 Task: Create in the project BuildPro in Backlog an issue 'Develop a new feature to allow for dynamic pricing and discounts', assign it to team member softage.3@softage.net and change the status to IN PROGRESS. Create in the project BuildPro in Backlog an issue 'Implement a new feature to allow for product recommendations based on user behavior', assign it to team member softage.4@softage.net and change the status to IN PROGRESS
Action: Mouse moved to (244, 70)
Screenshot: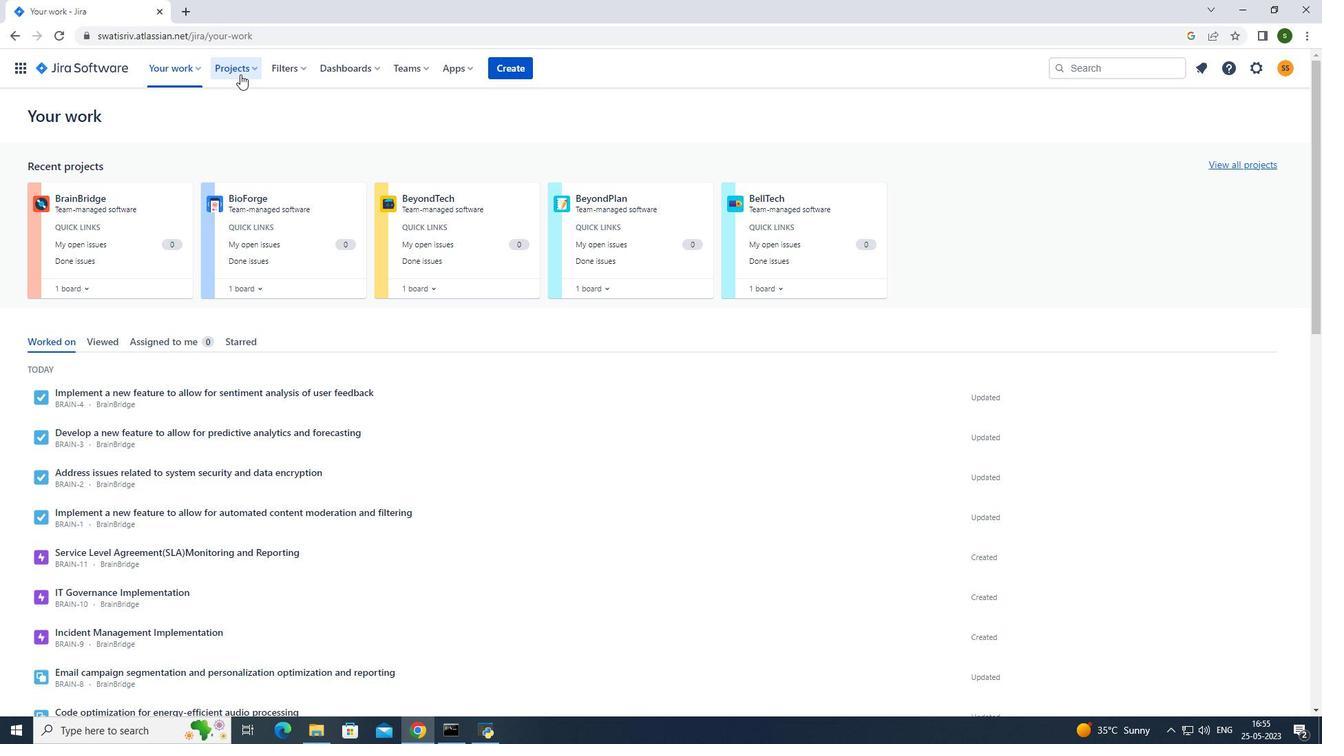 
Action: Mouse pressed left at (244, 70)
Screenshot: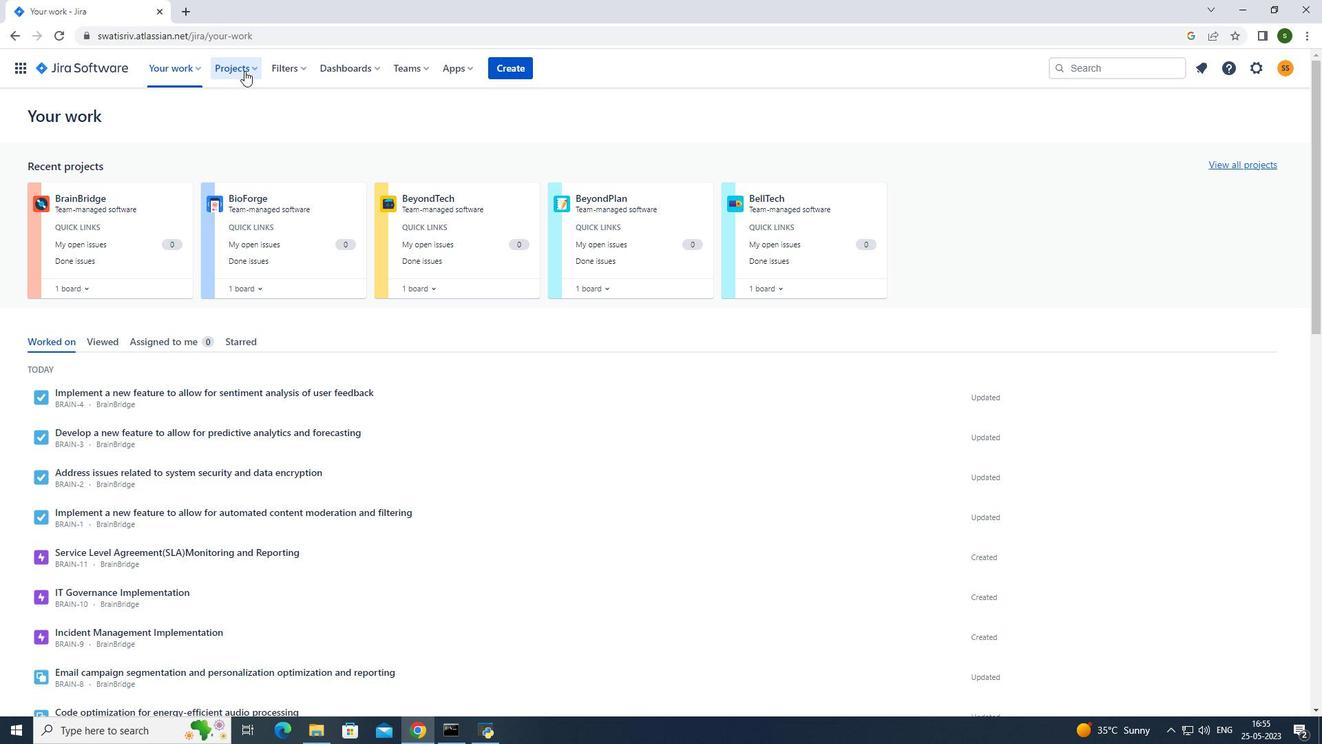 
Action: Mouse moved to (269, 121)
Screenshot: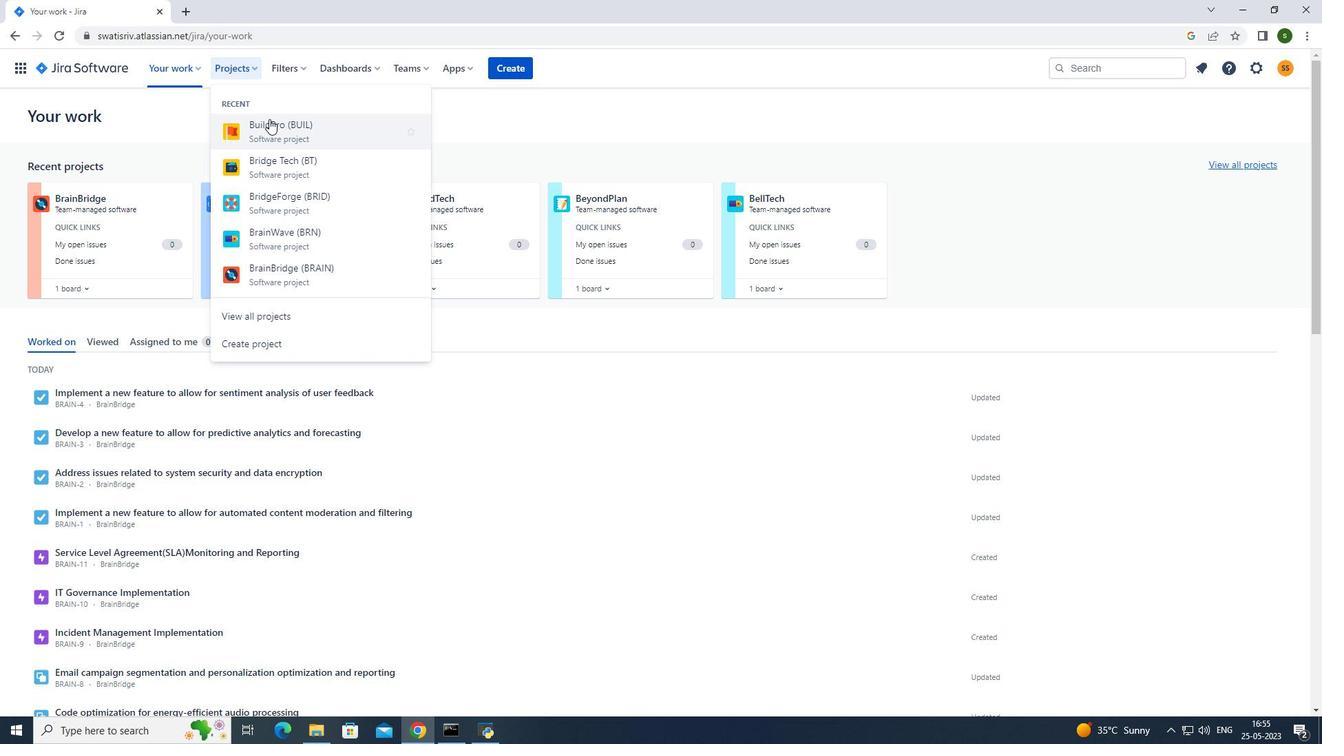 
Action: Mouse pressed left at (269, 121)
Screenshot: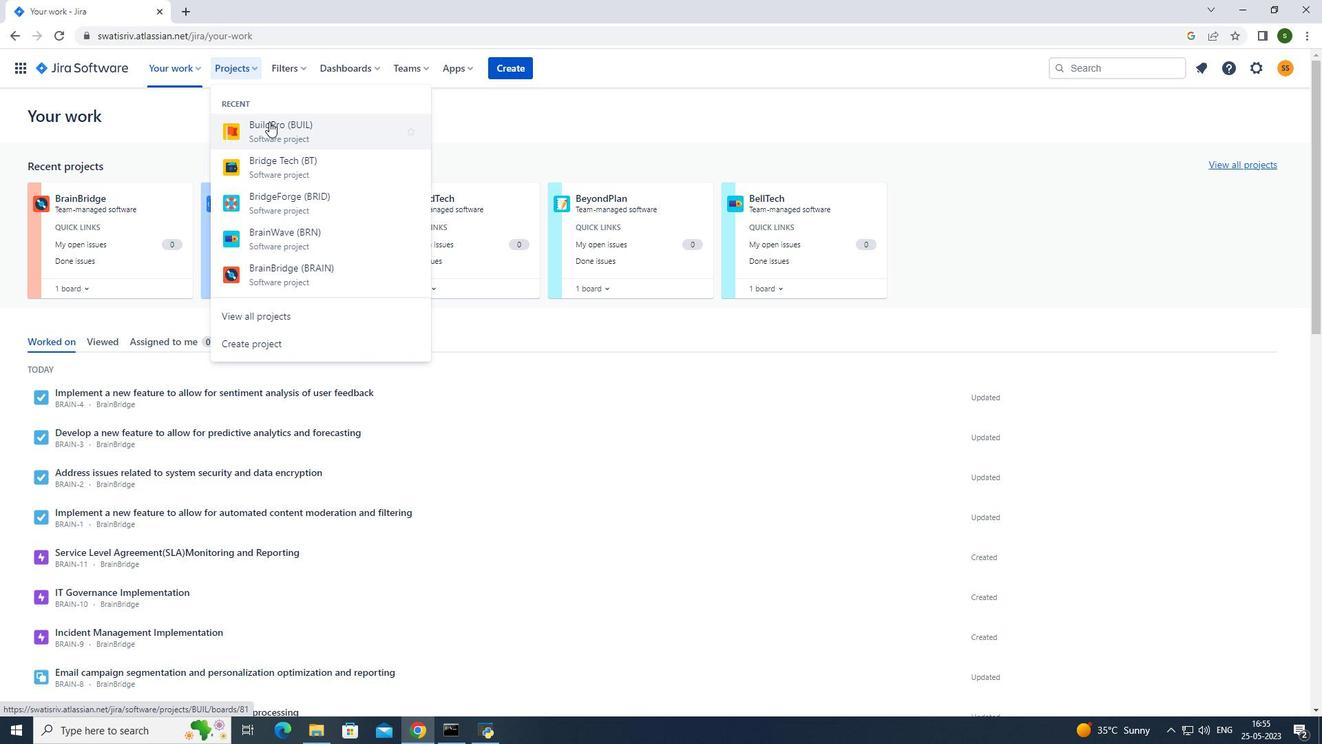 
Action: Mouse moved to (121, 212)
Screenshot: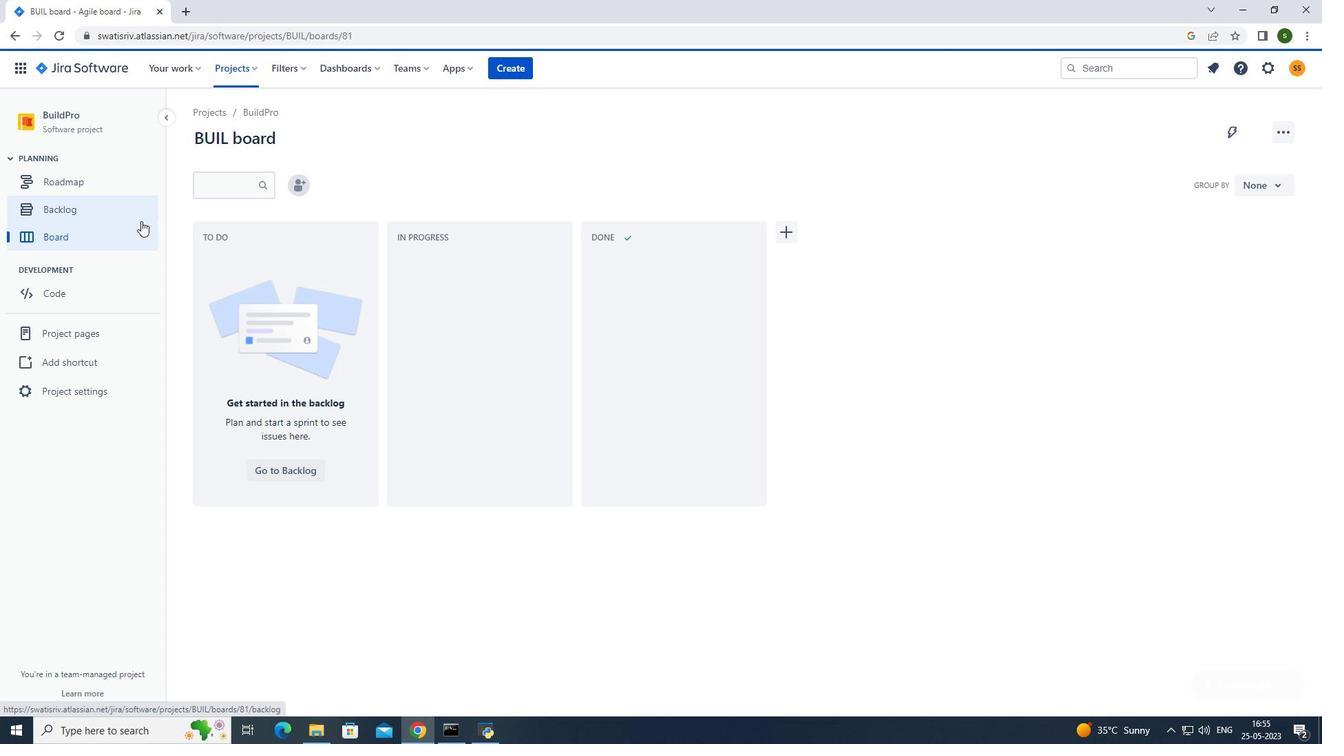 
Action: Mouse pressed left at (121, 212)
Screenshot: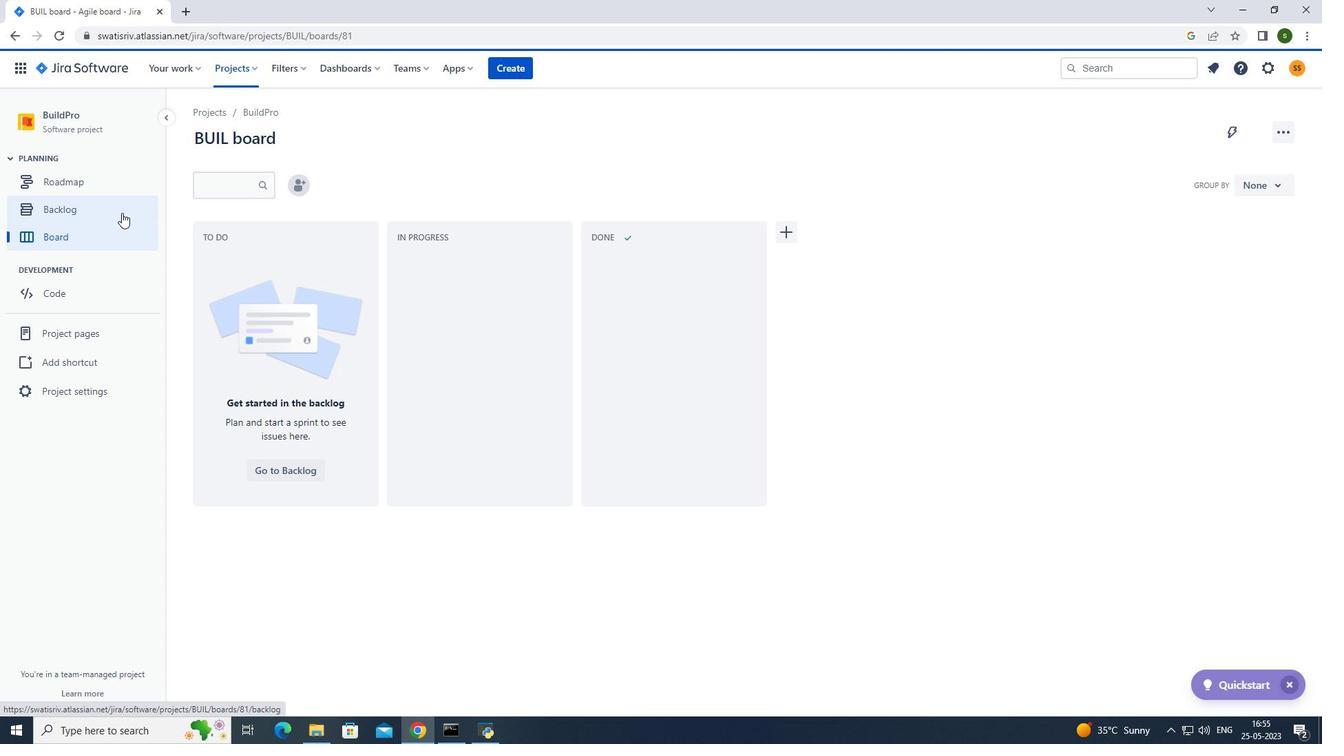 
Action: Mouse moved to (345, 270)
Screenshot: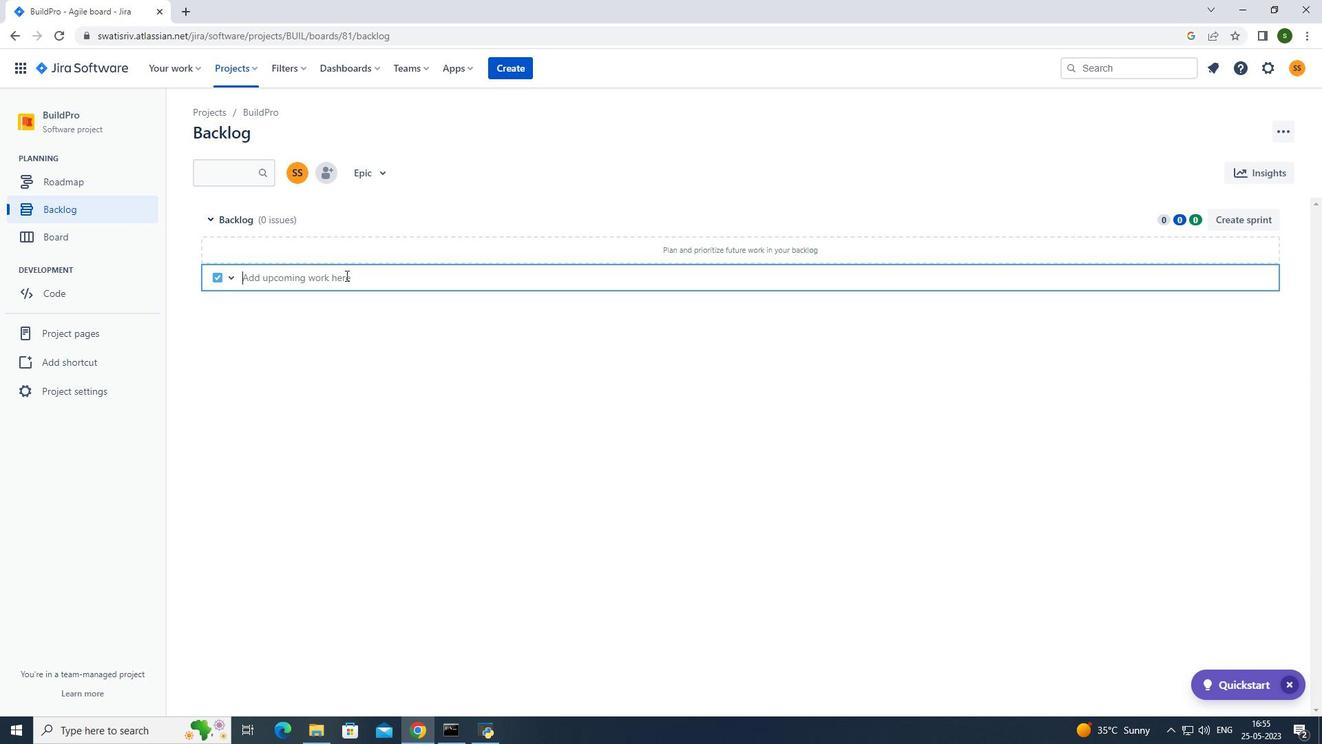 
Action: Mouse pressed left at (345, 270)
Screenshot: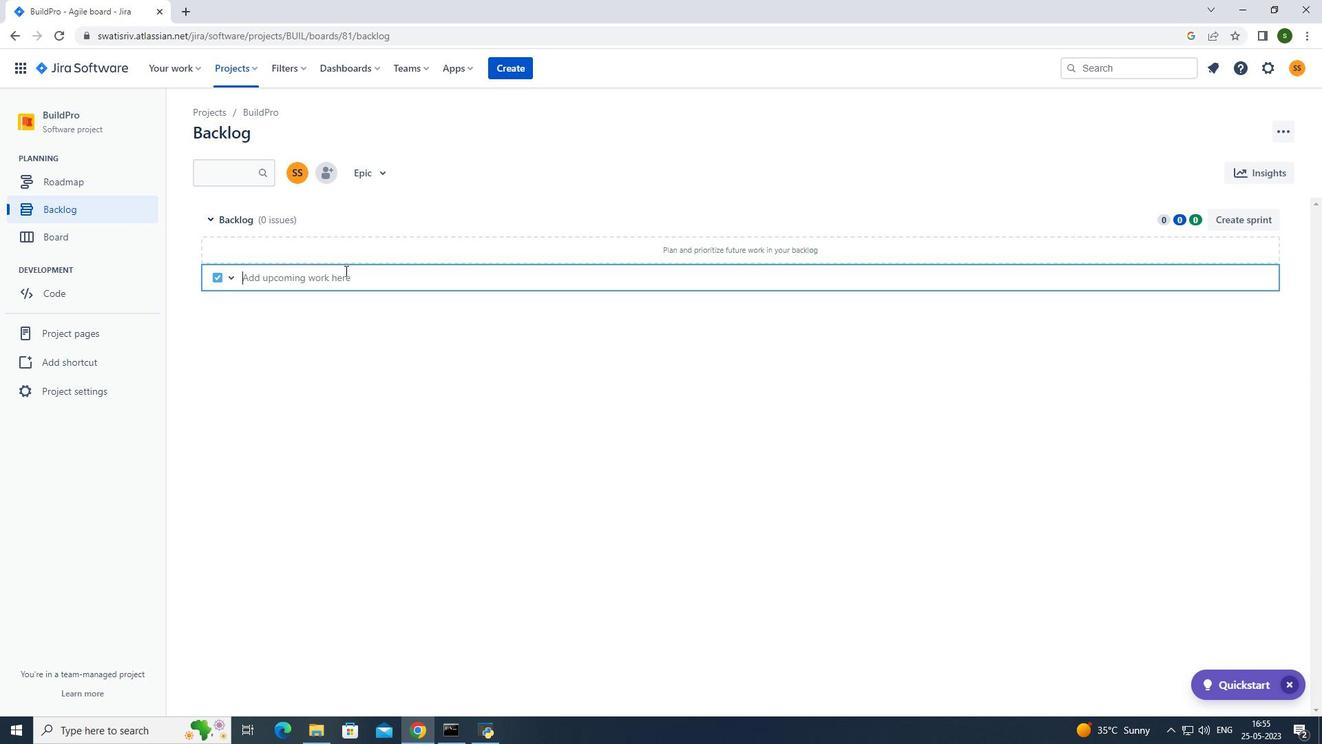 
Action: Mouse moved to (398, 253)
Screenshot: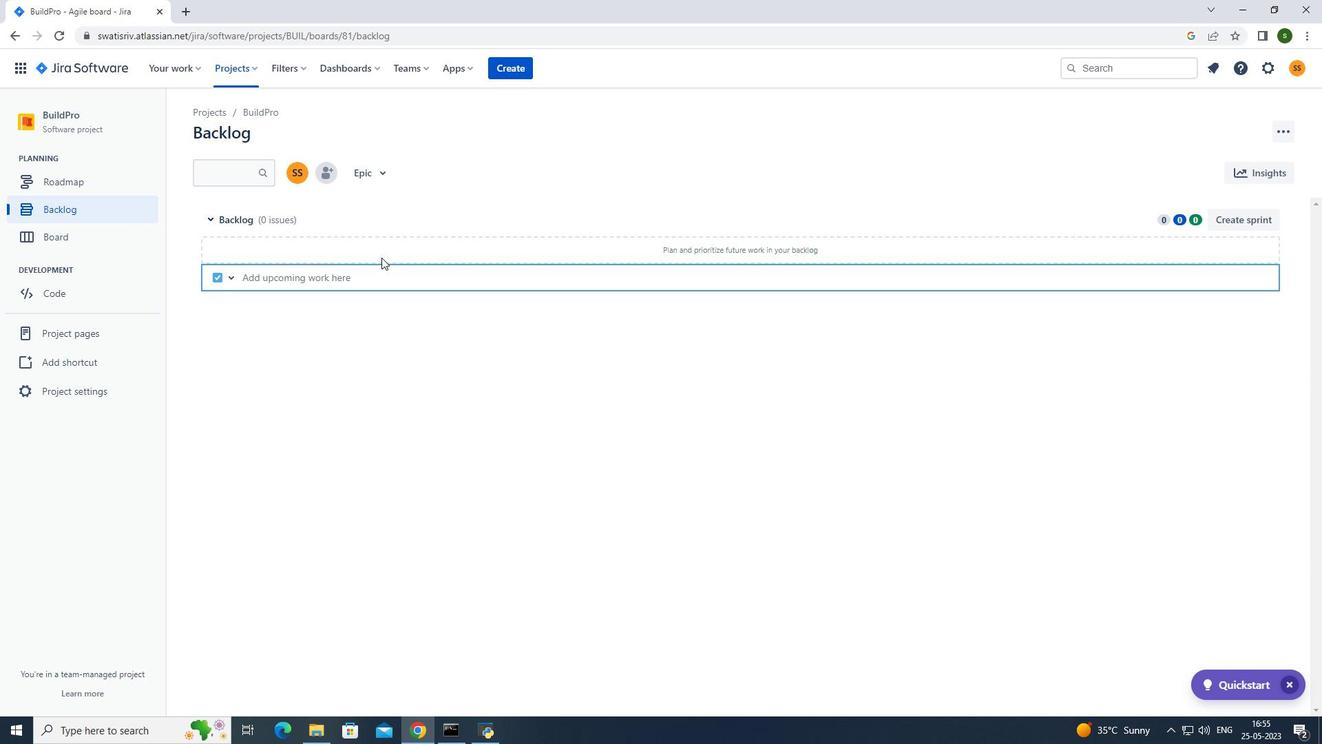 
Action: Key pressed <Key.caps_lock>D<Key.caps_lock>evelop<Key.space>a<Key.space>new<Key.space>feature<Key.space>to<Key.space>allow<Key.space>for<Key.space>dynamic<Key.space>pricing<Key.space>and<Key.space>discounts<Key.enter>
Screenshot: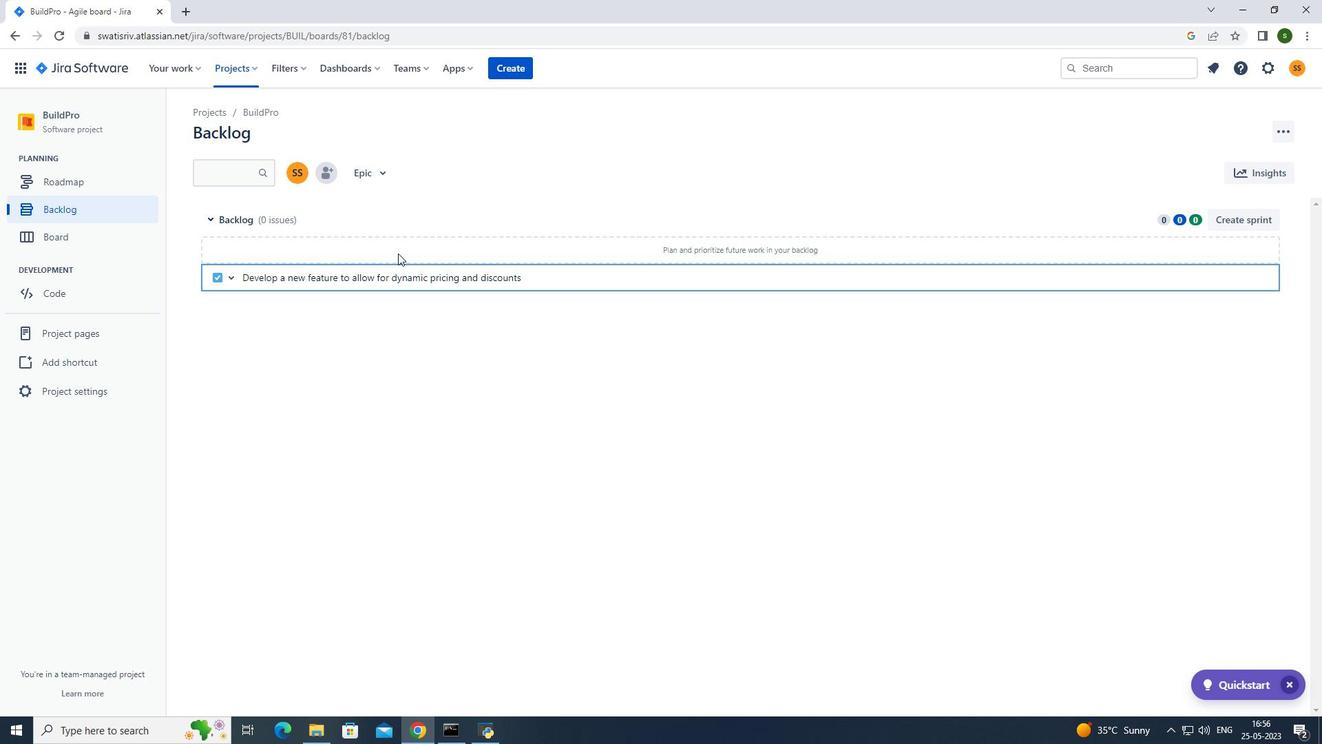 
Action: Mouse moved to (1237, 246)
Screenshot: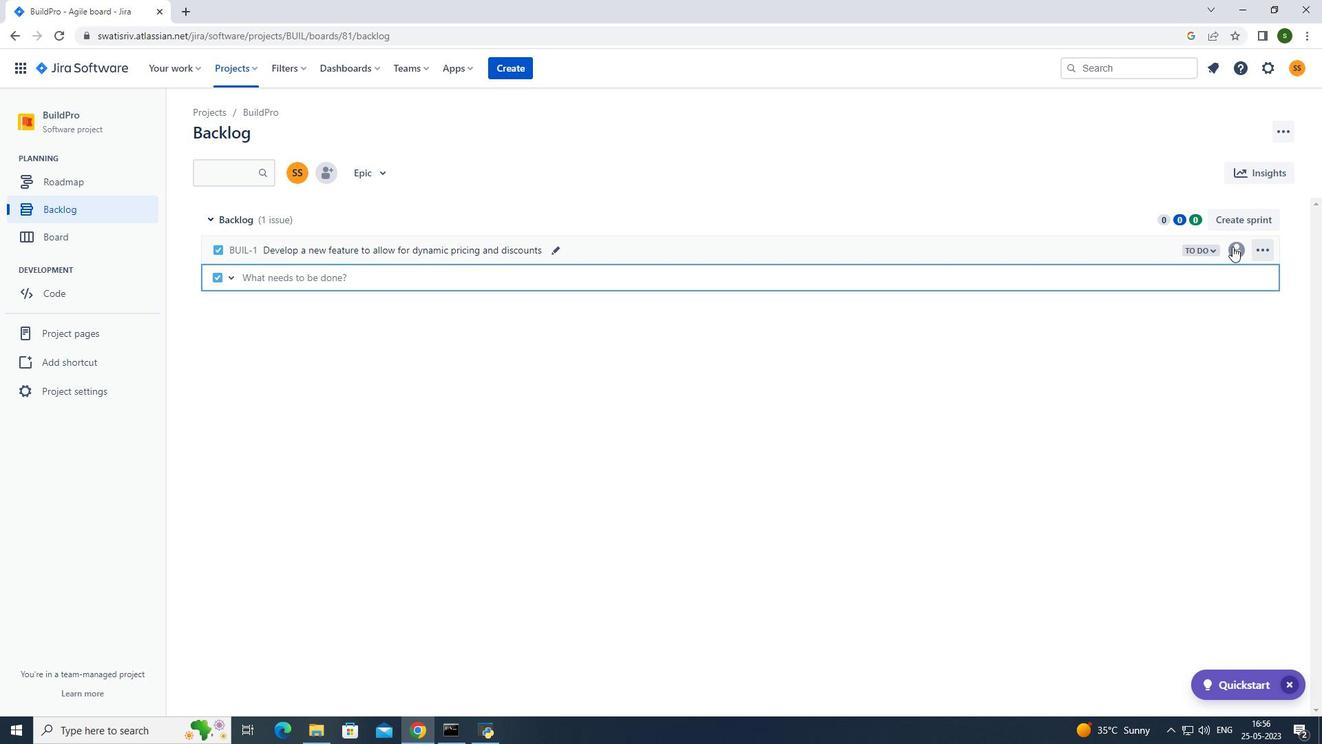 
Action: Mouse pressed left at (1237, 246)
Screenshot: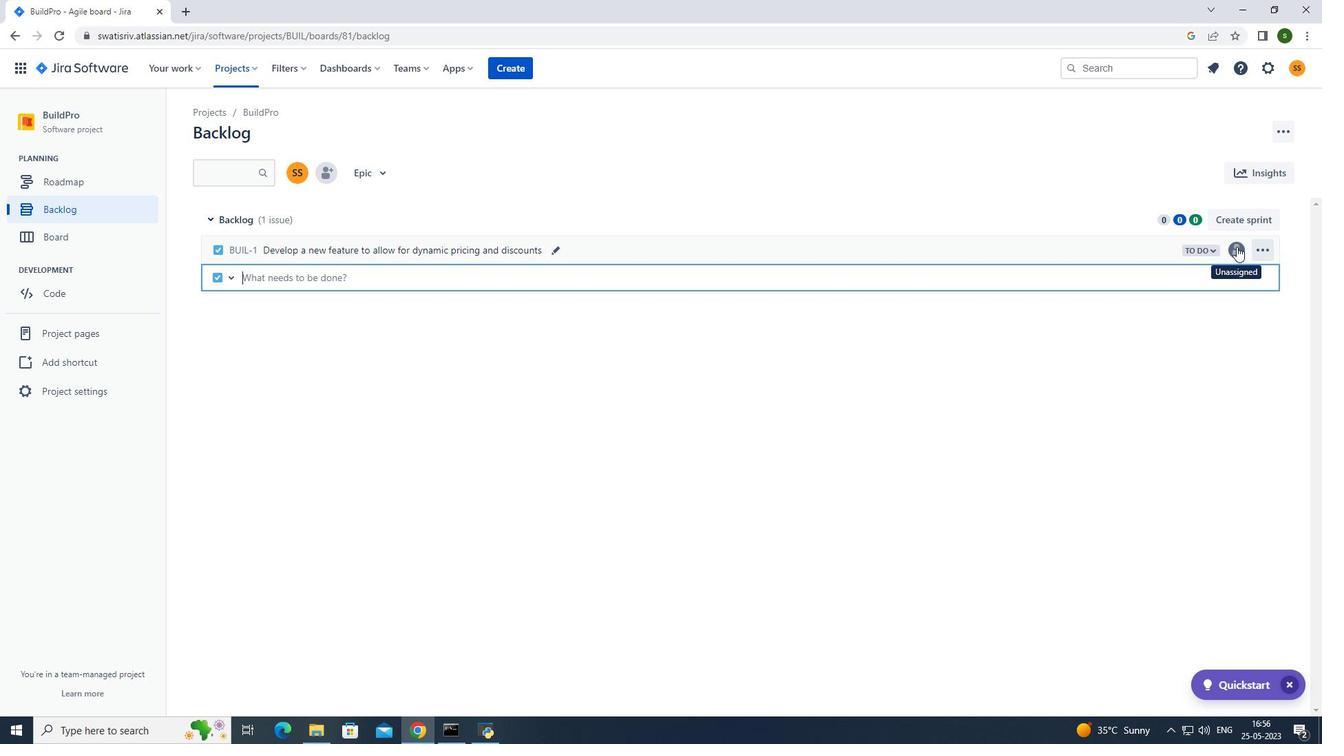 
Action: Mouse moved to (1131, 276)
Screenshot: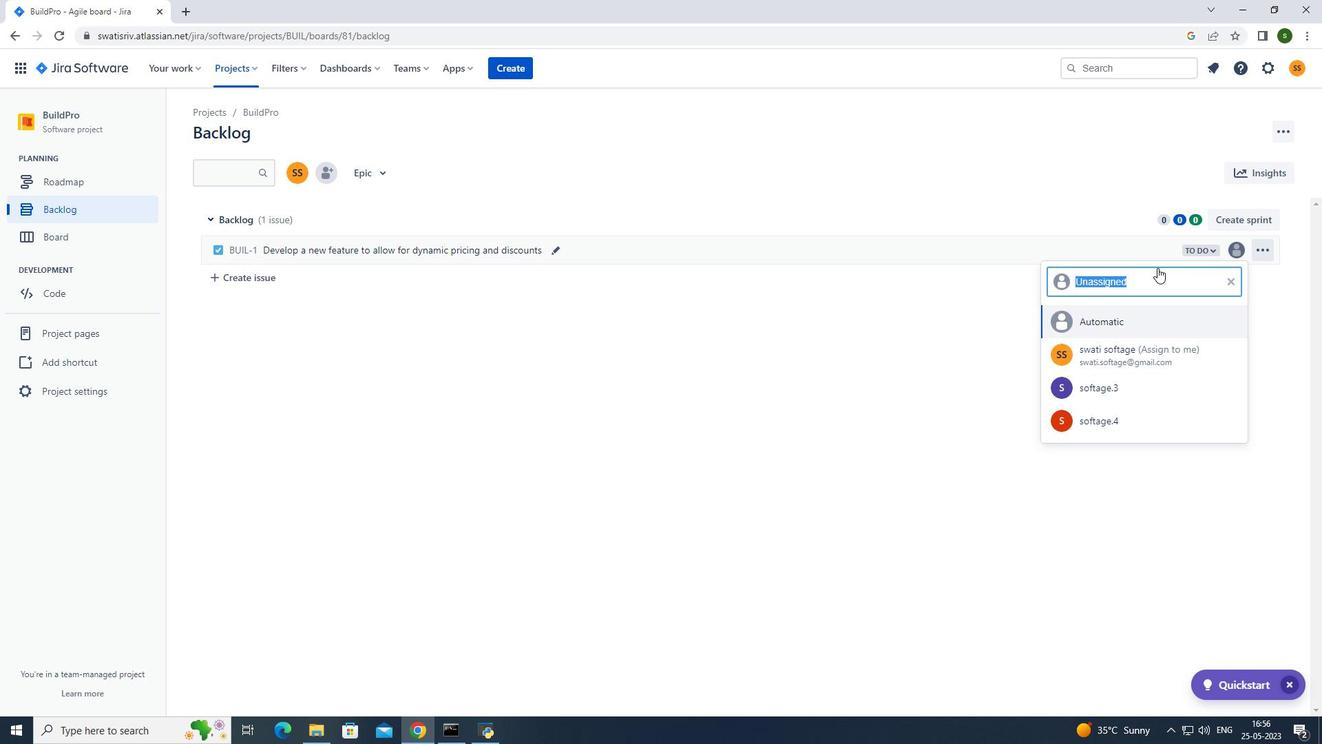 
Action: Key pressed softage.3<Key.shift>@softage.net
Screenshot: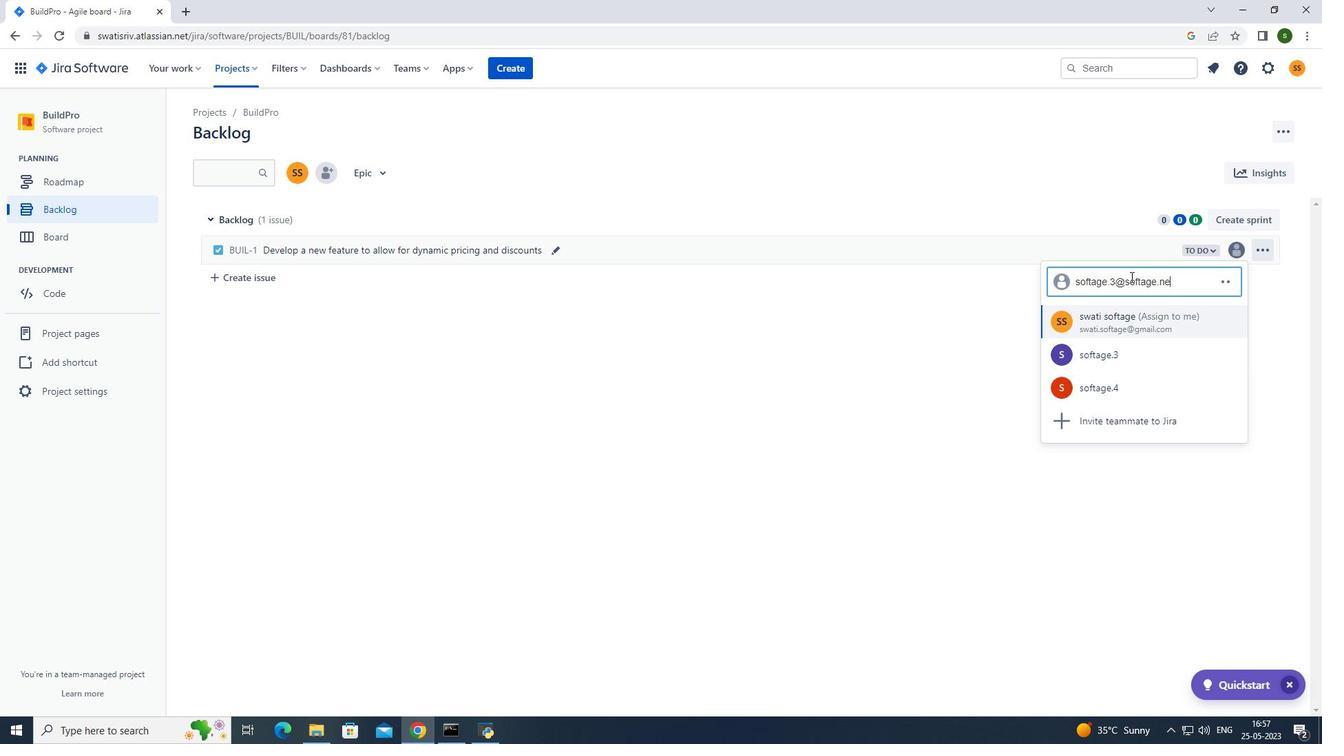 
Action: Mouse moved to (1129, 315)
Screenshot: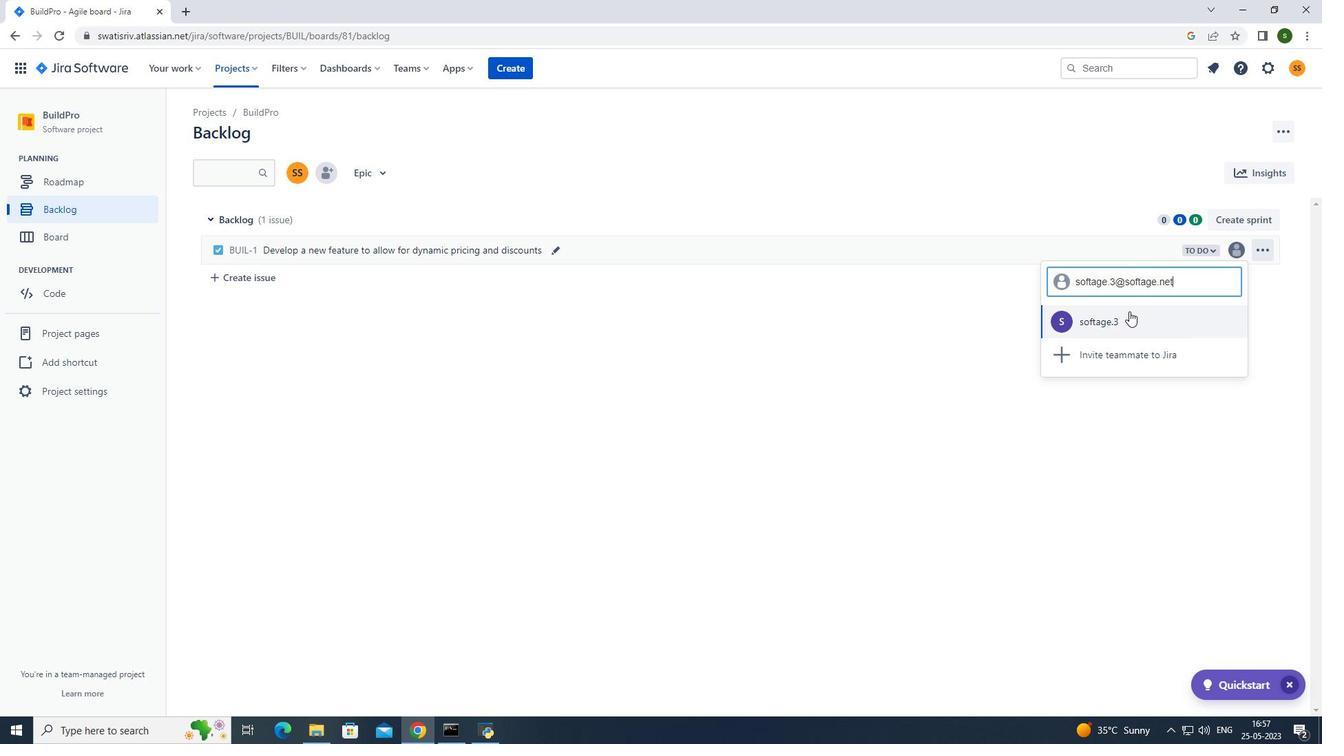 
Action: Mouse pressed left at (1129, 315)
Screenshot: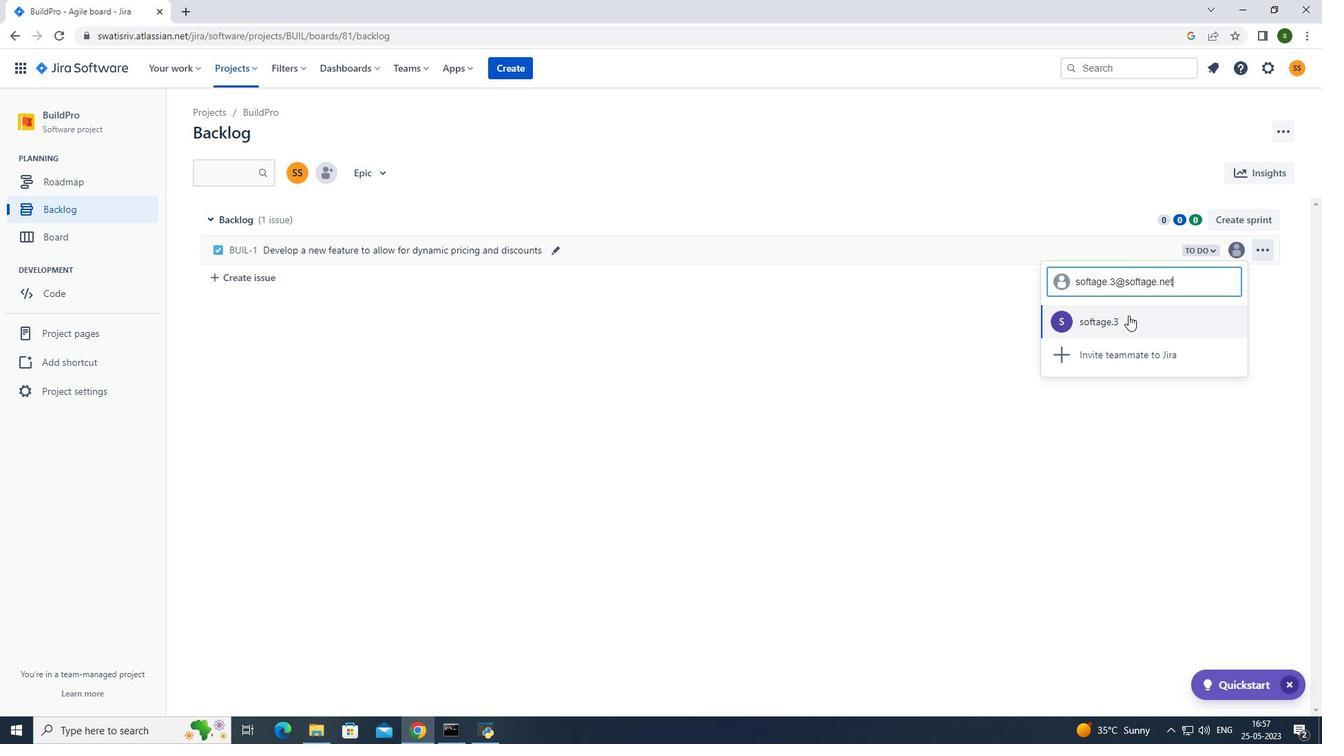 
Action: Mouse moved to (1202, 248)
Screenshot: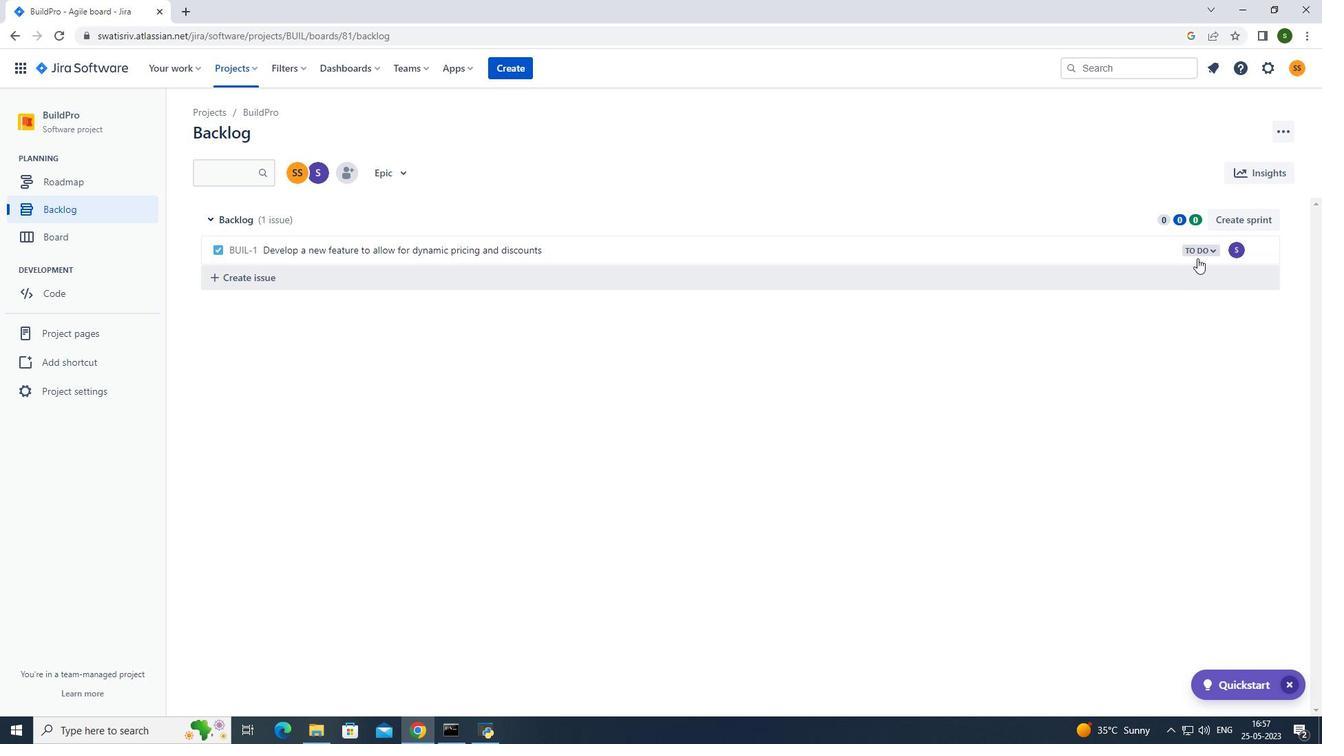 
Action: Mouse pressed left at (1202, 248)
Screenshot: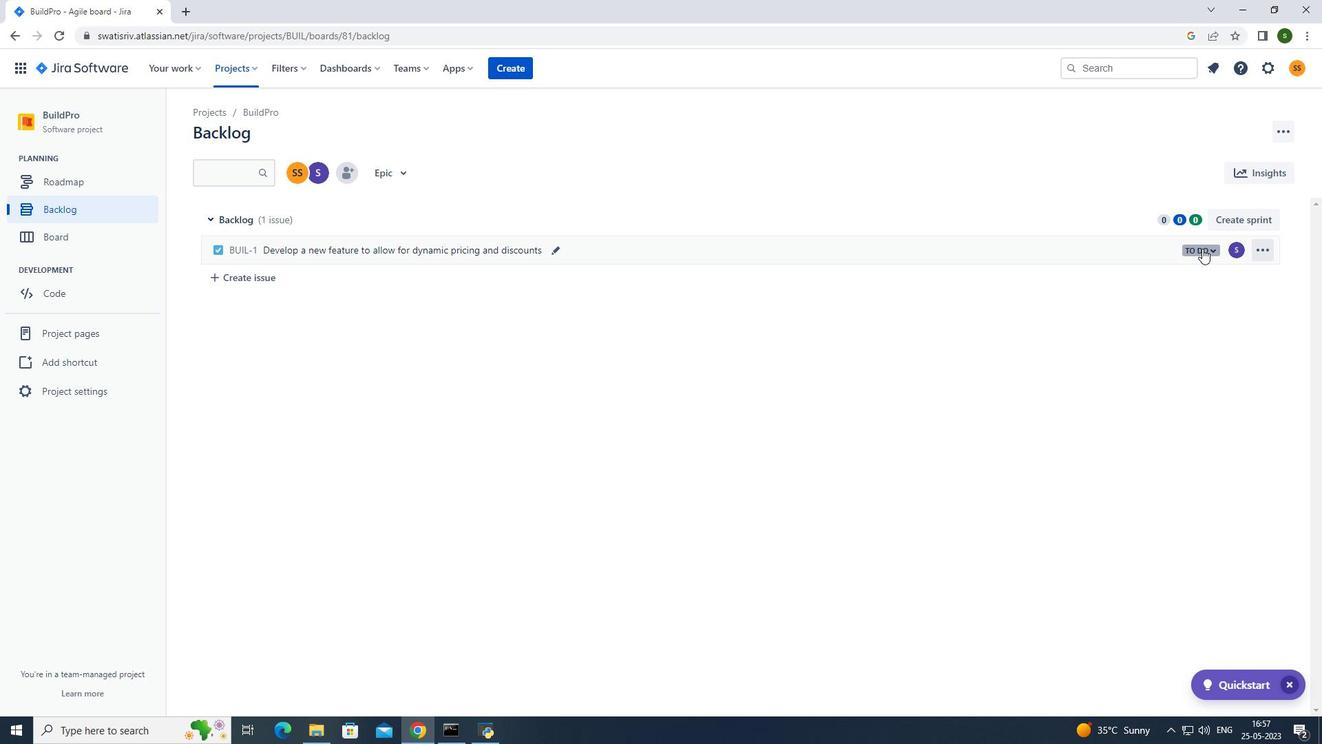 
Action: Mouse moved to (1148, 276)
Screenshot: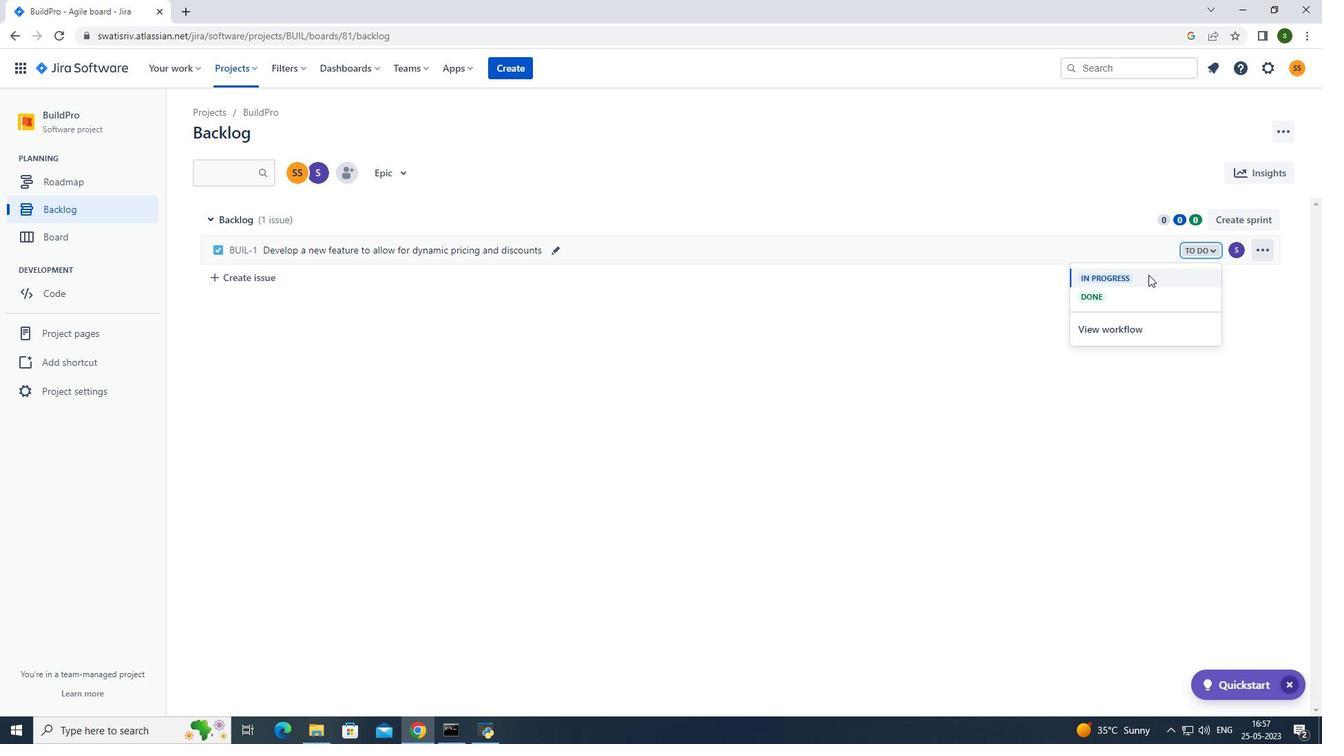 
Action: Mouse pressed left at (1148, 276)
Screenshot: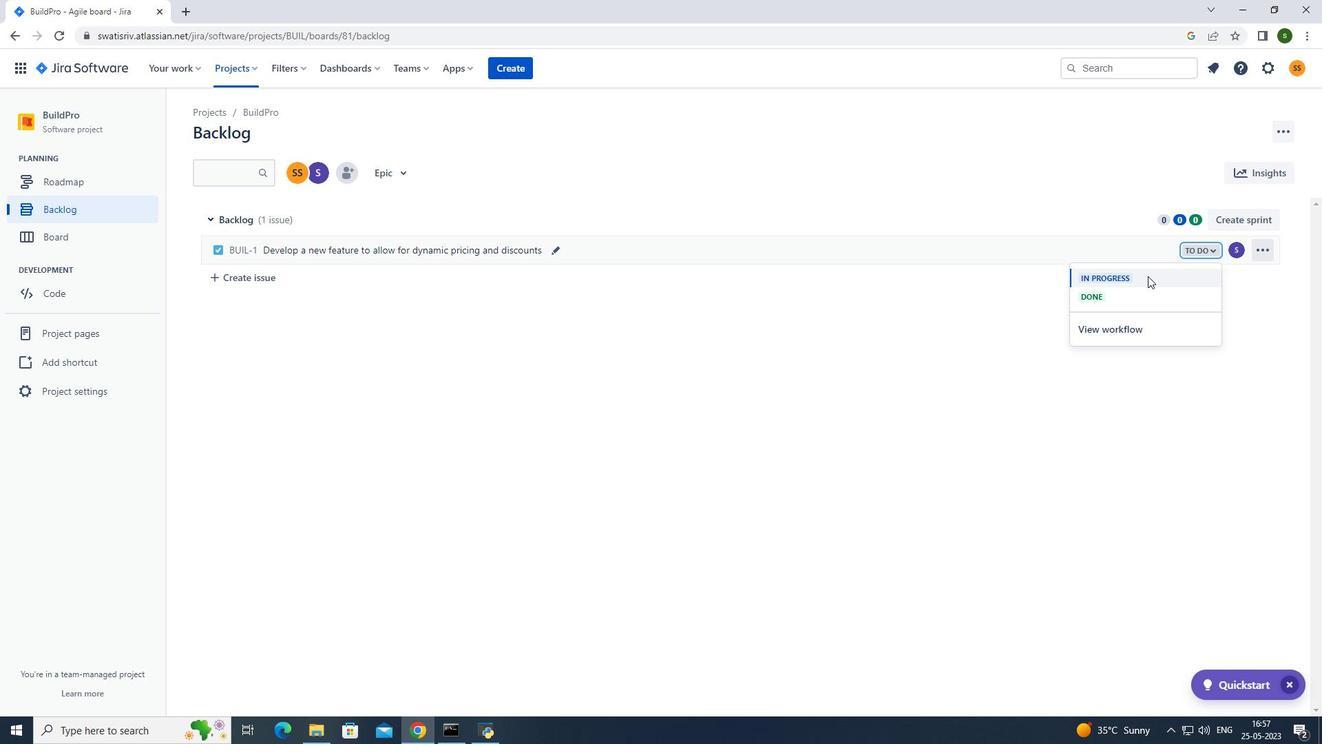 
Action: Mouse moved to (239, 68)
Screenshot: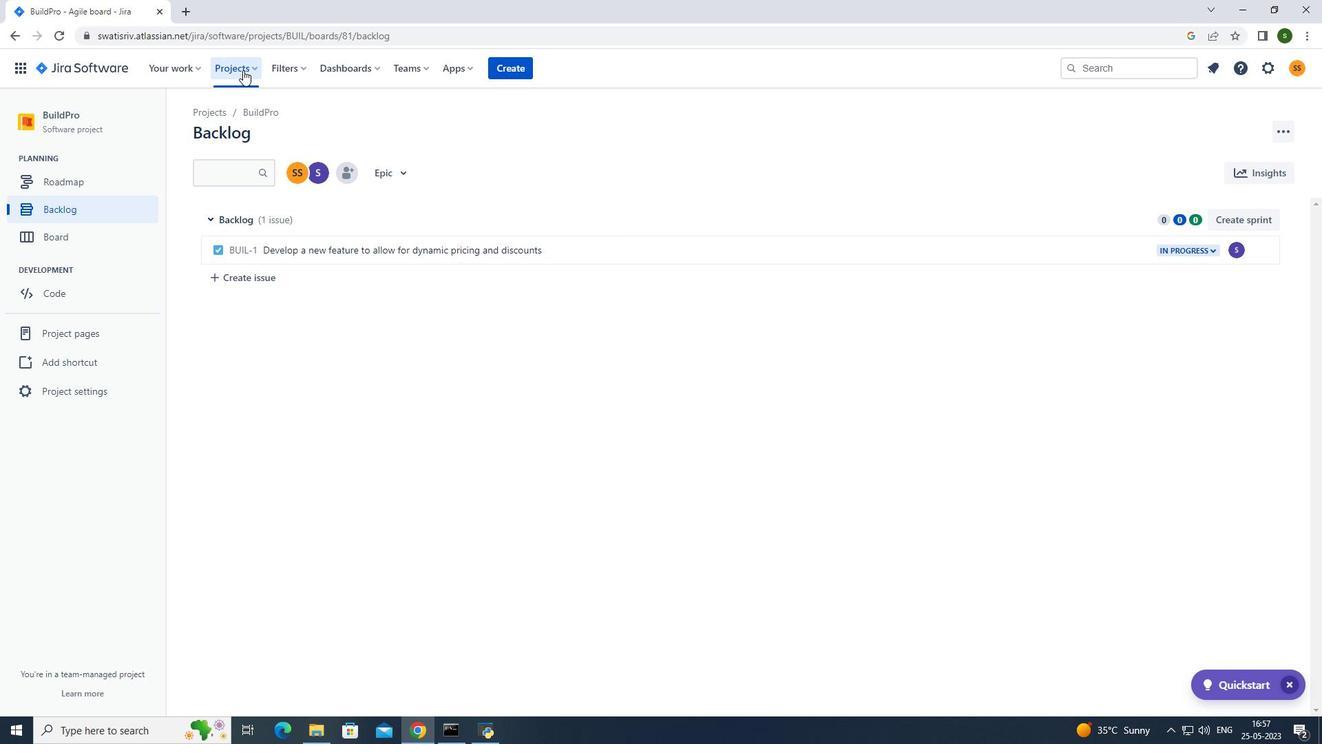 
Action: Mouse pressed left at (239, 68)
Screenshot: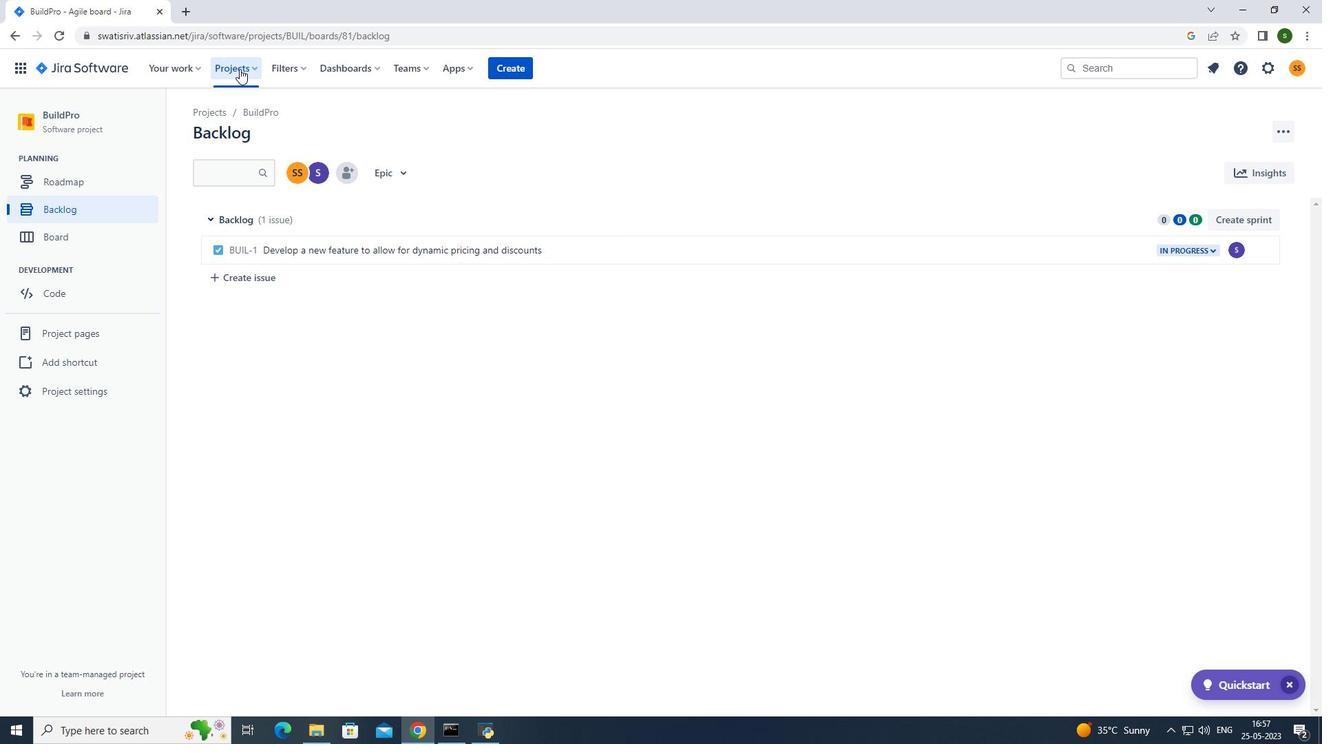 
Action: Mouse moved to (301, 124)
Screenshot: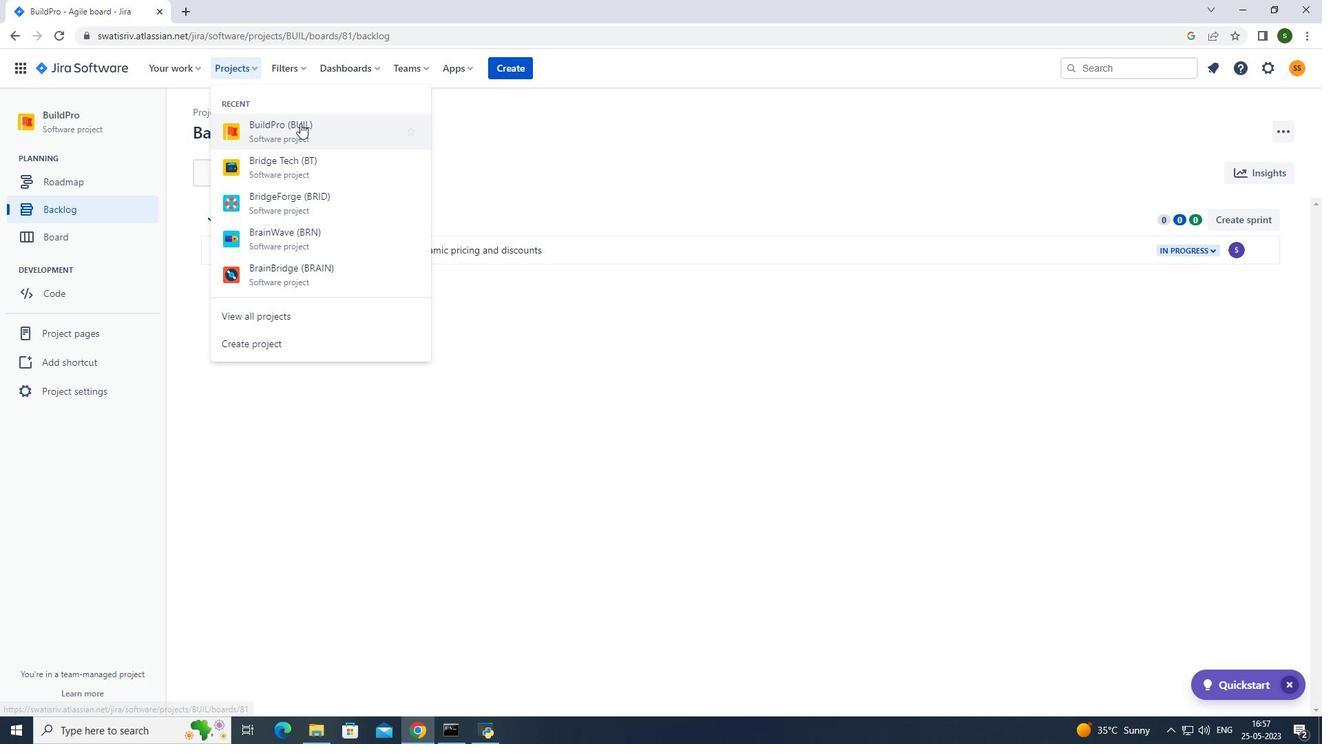 
Action: Mouse pressed left at (301, 124)
Screenshot: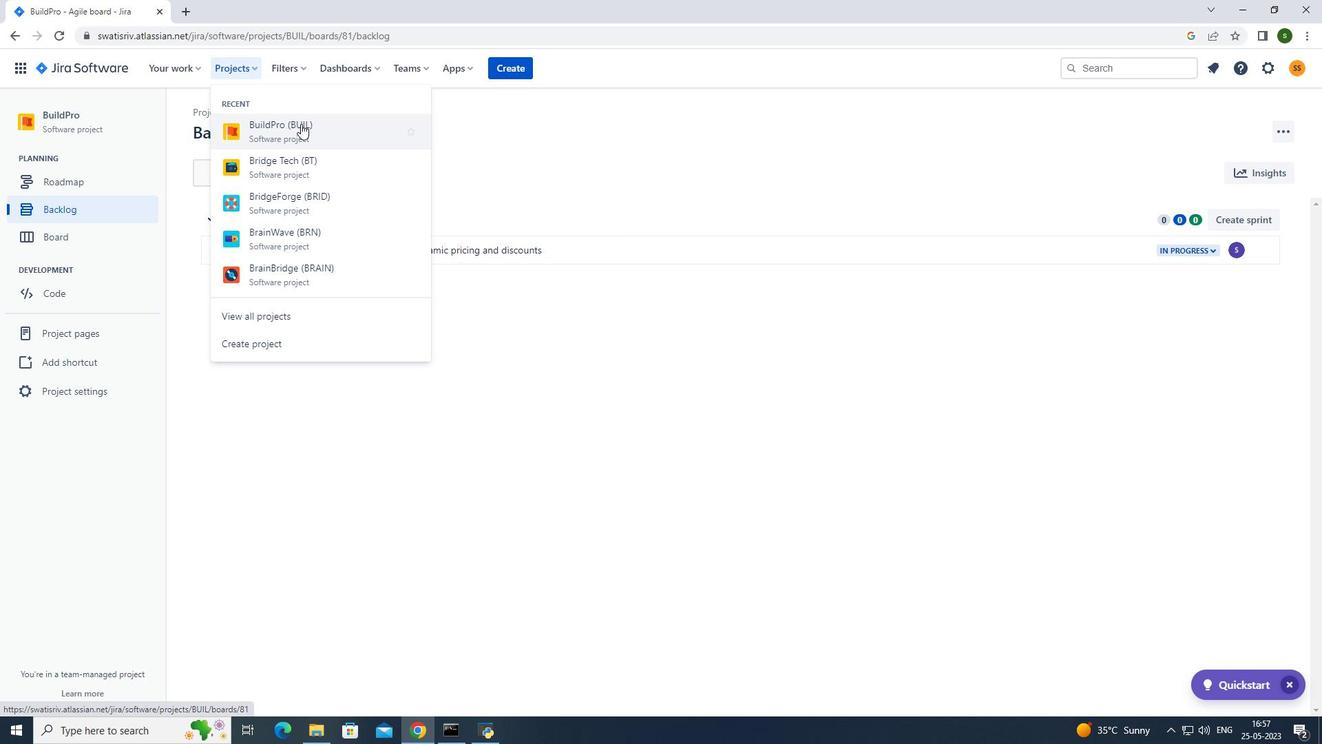 
Action: Mouse moved to (111, 217)
Screenshot: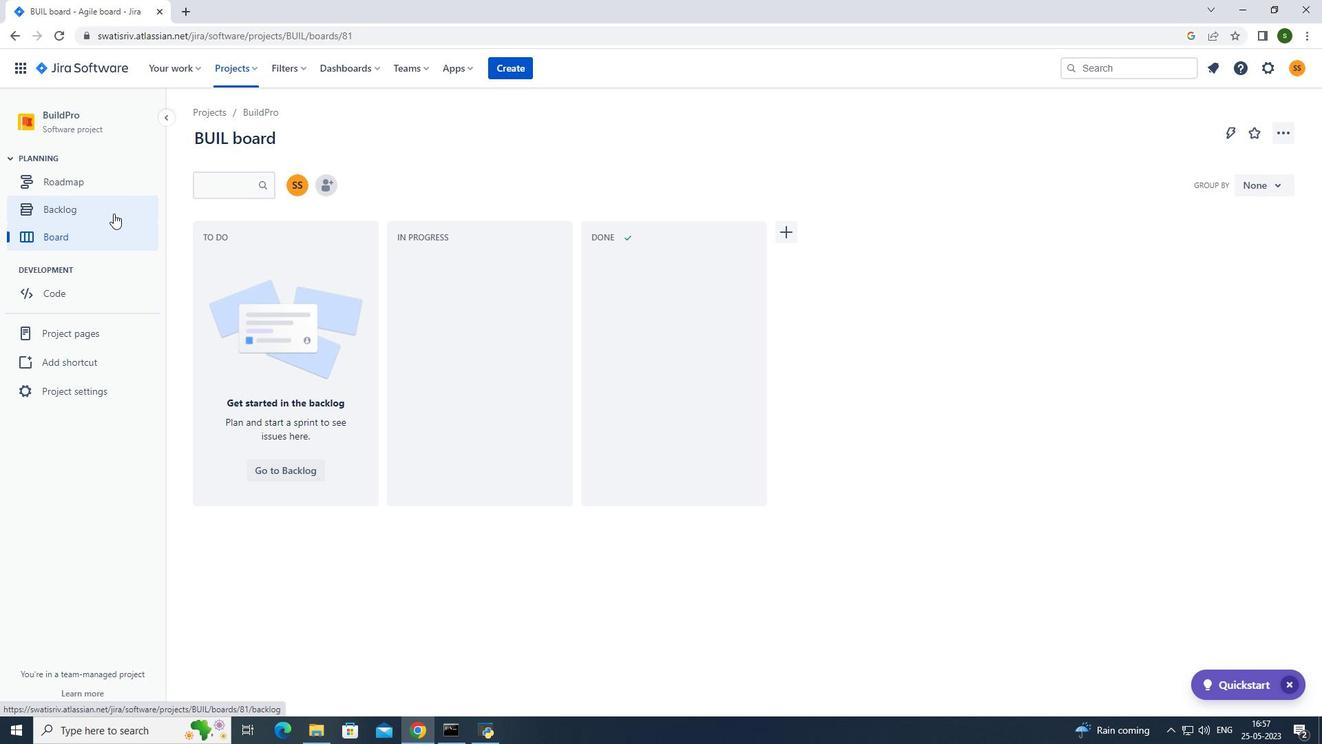 
Action: Mouse pressed left at (111, 217)
Screenshot: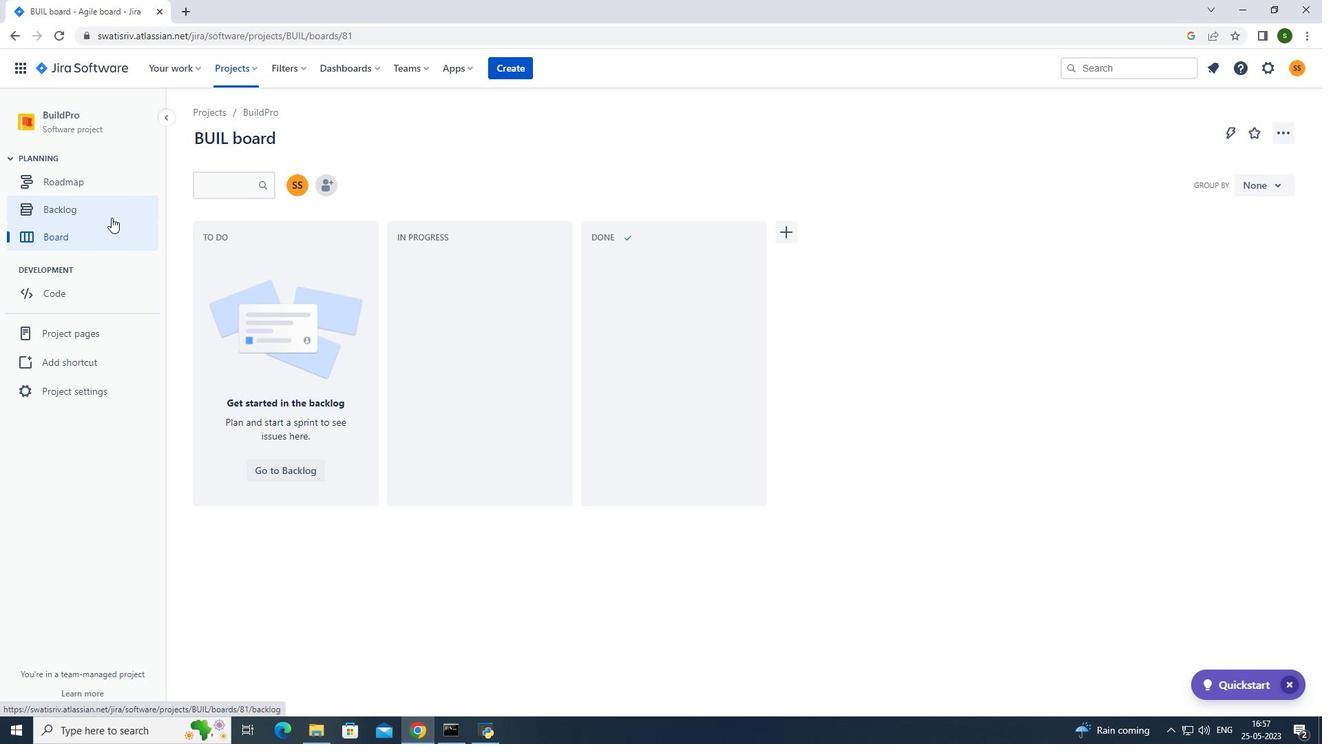 
Action: Mouse moved to (332, 273)
Screenshot: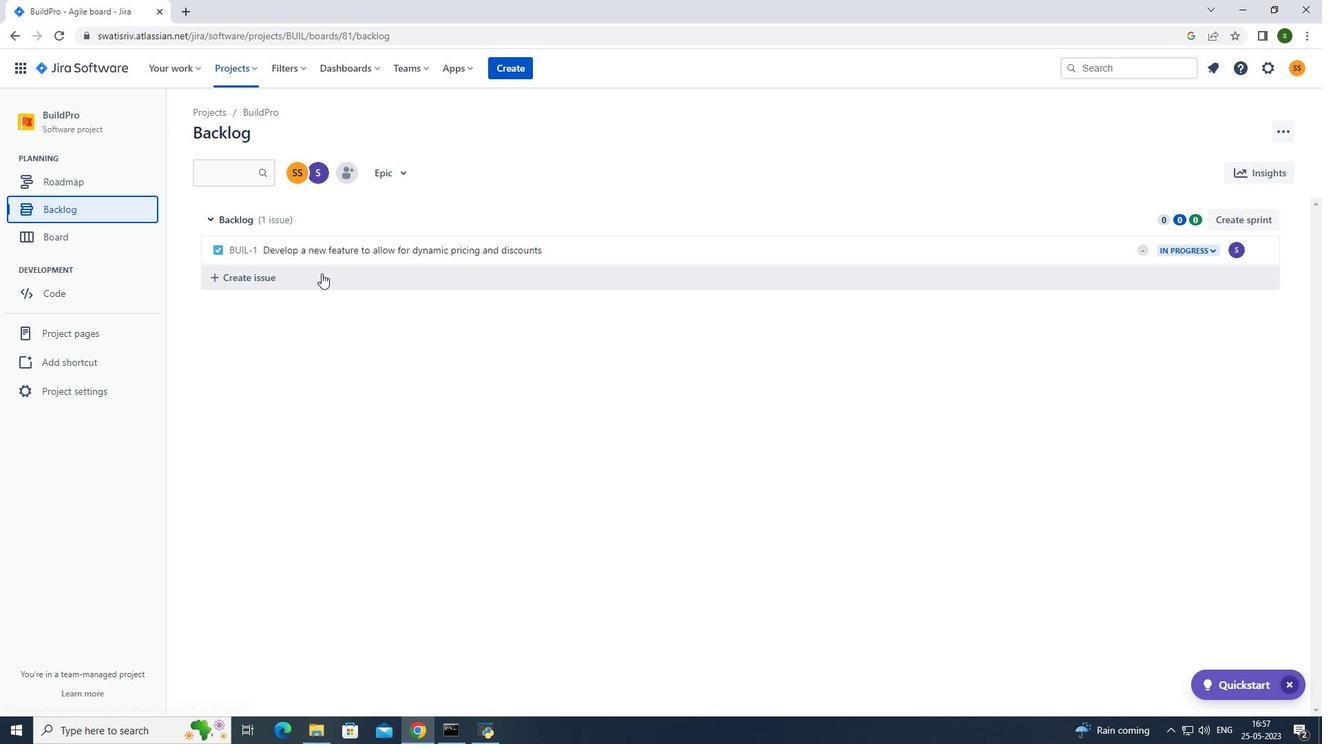 
Action: Mouse pressed left at (332, 273)
Screenshot: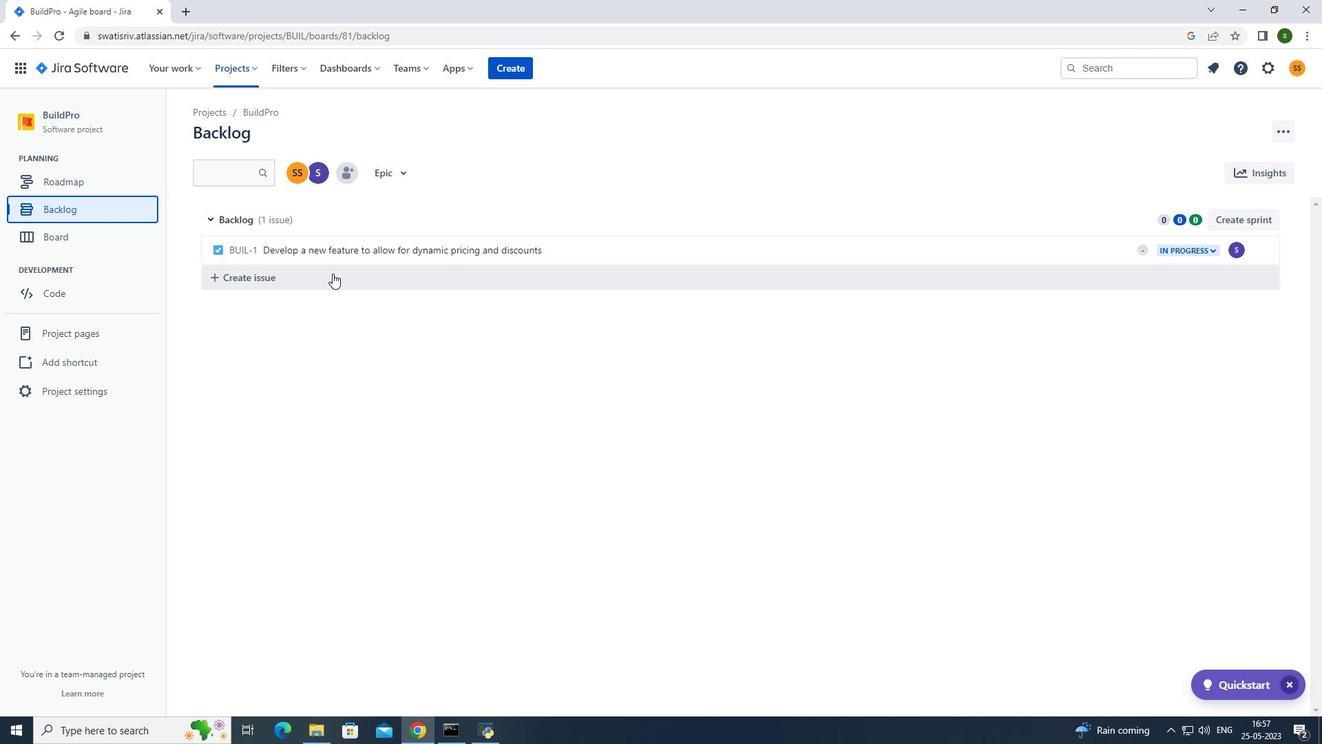 
Action: Mouse moved to (372, 281)
Screenshot: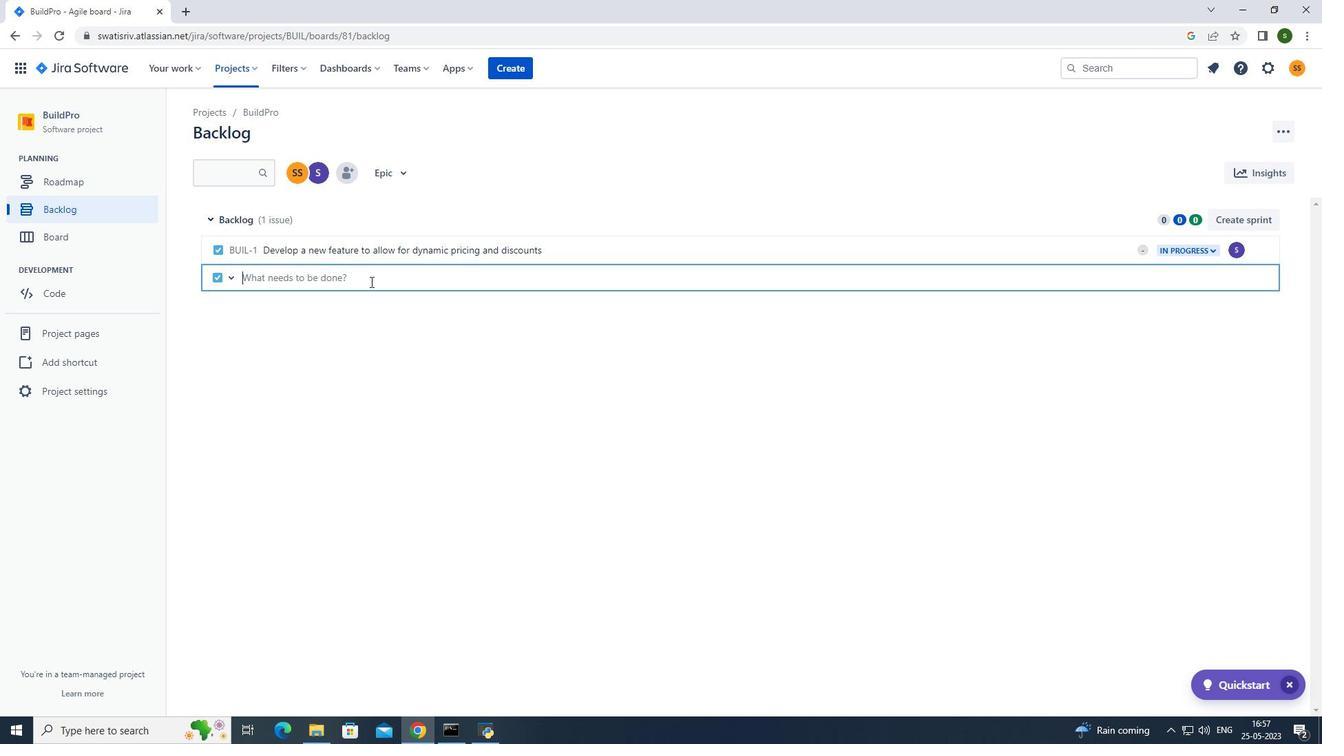 
Action: Key pressed <Key.caps_lock>I<Key.caps_lock>mplement<Key.space>a<Key.space>new<Key.space>feature<Key.space>to<Key.space>allow<Key.space>for<Key.space>product<Key.space>recommendations<Key.space>based<Key.space>on<Key.space>user<Key.space>behavior<Key.enter>
Screenshot: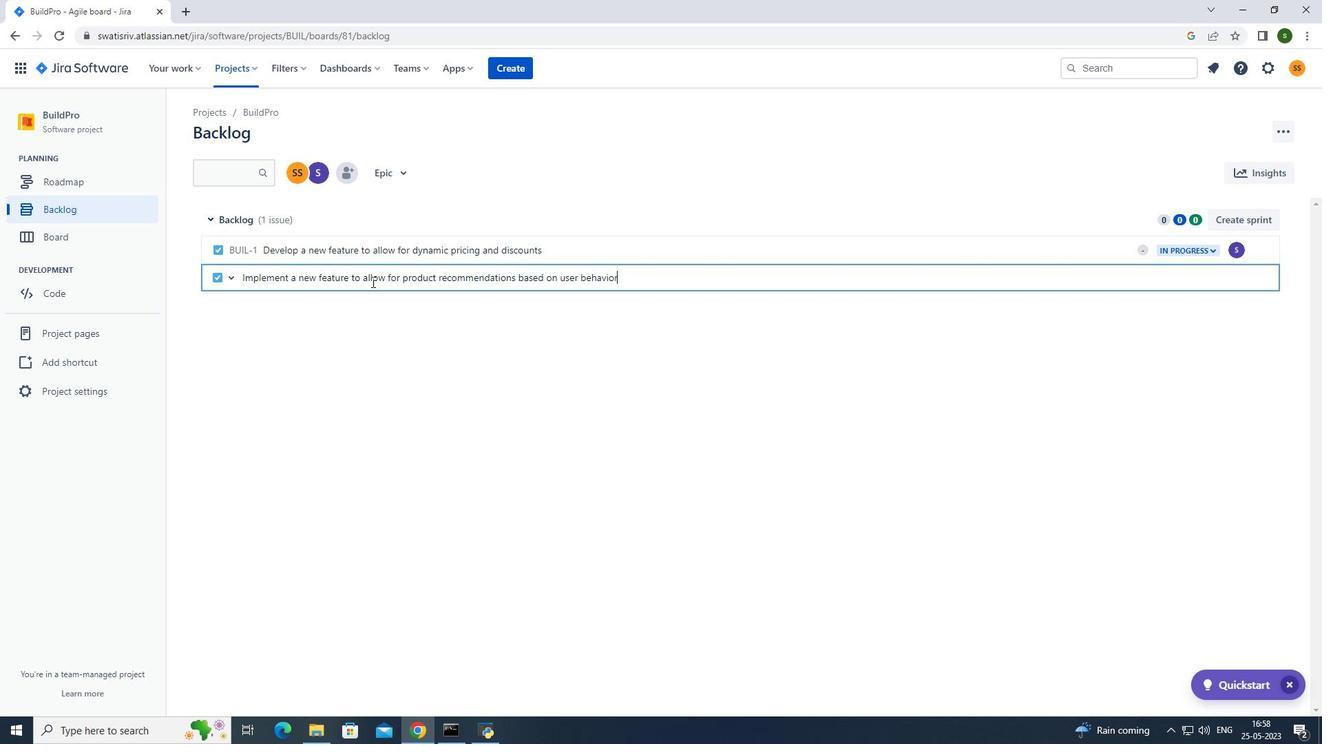 
Action: Mouse moved to (1231, 278)
Screenshot: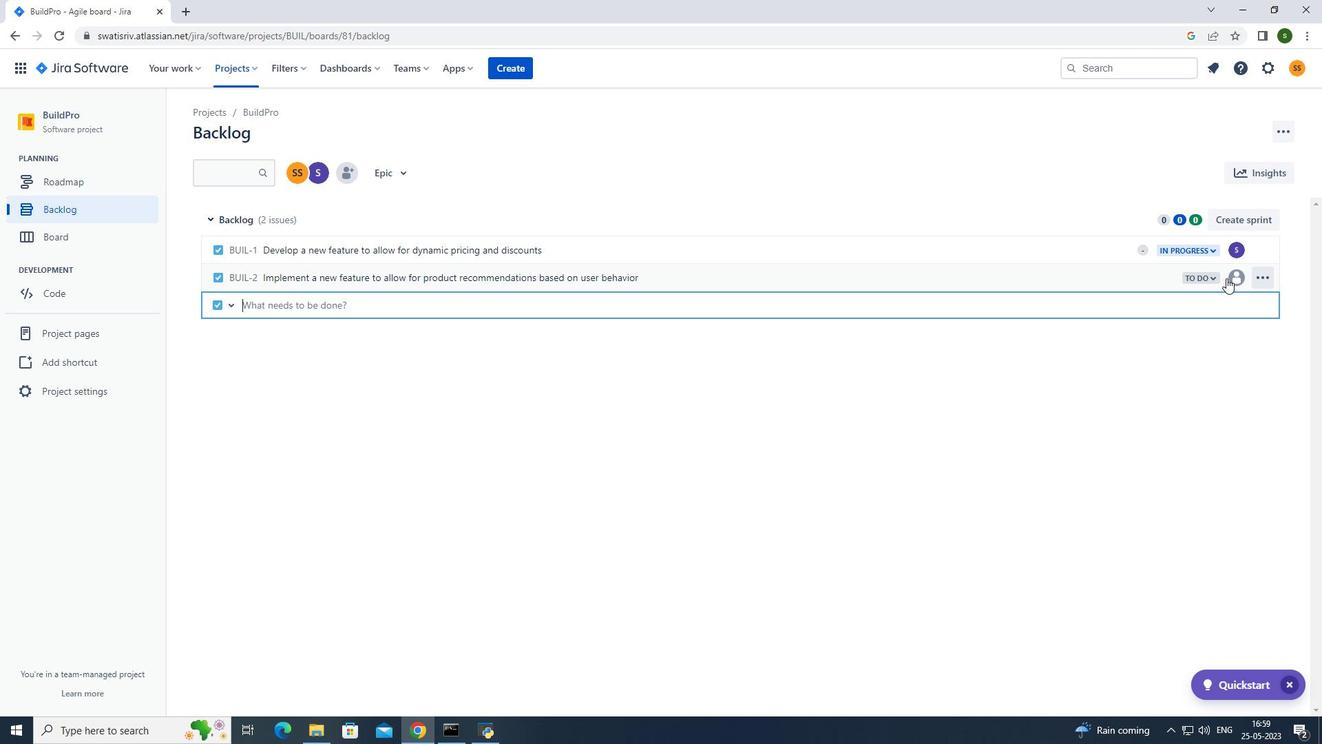 
Action: Mouse pressed left at (1231, 278)
Screenshot: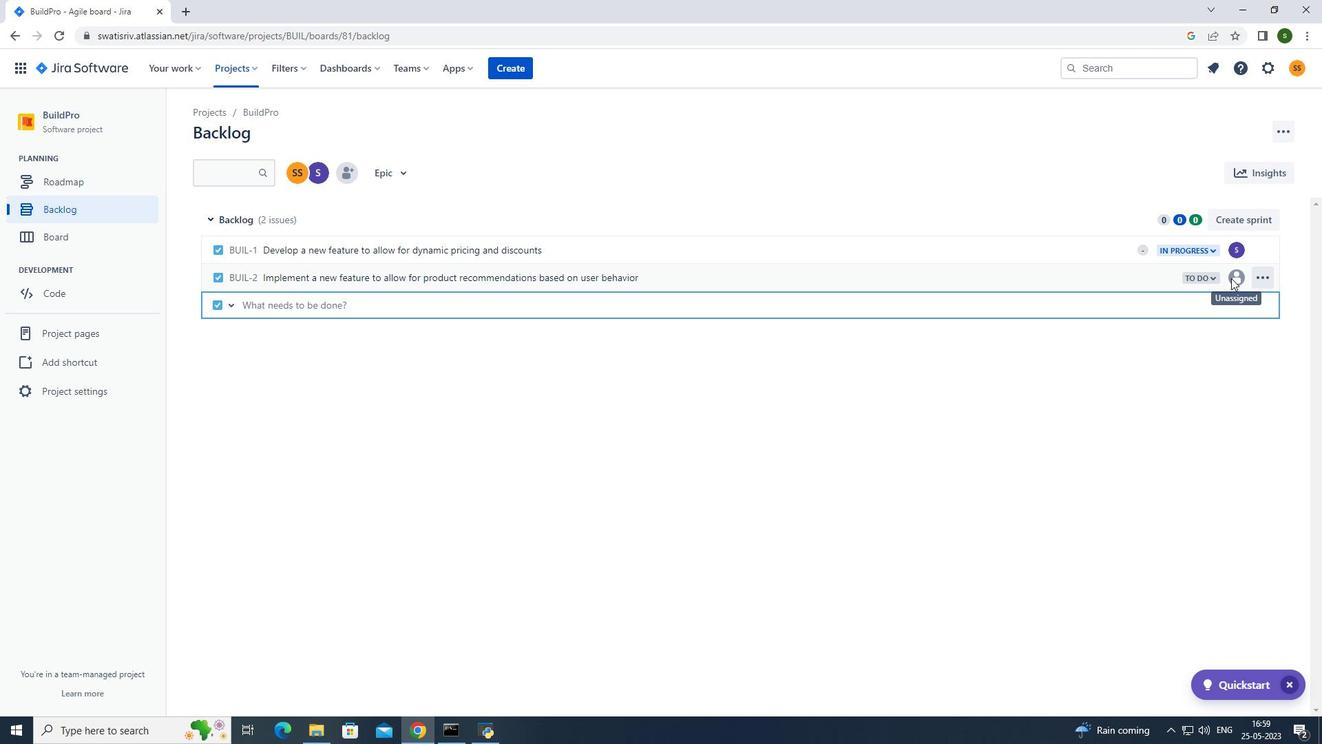 
Action: Mouse moved to (1117, 304)
Screenshot: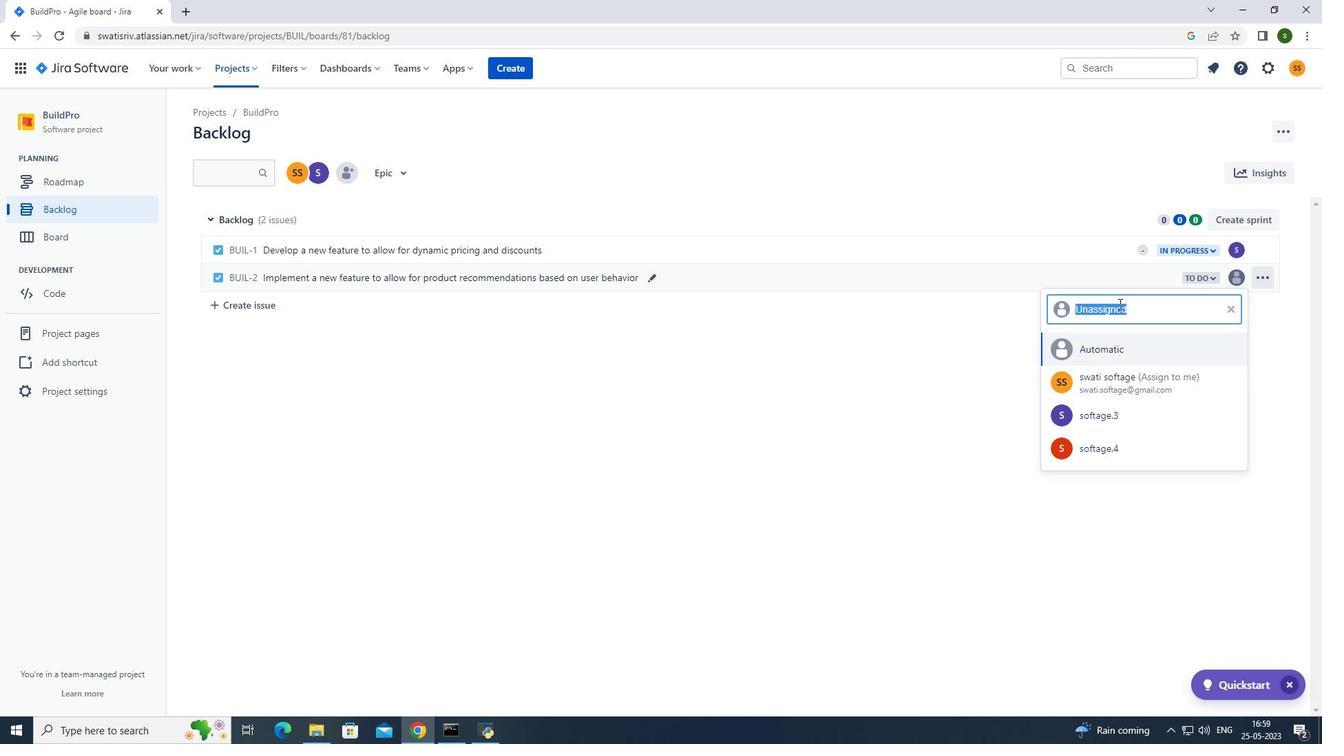 
Action: Key pressed softage.4<Key.shift>@softage.net
Screenshot: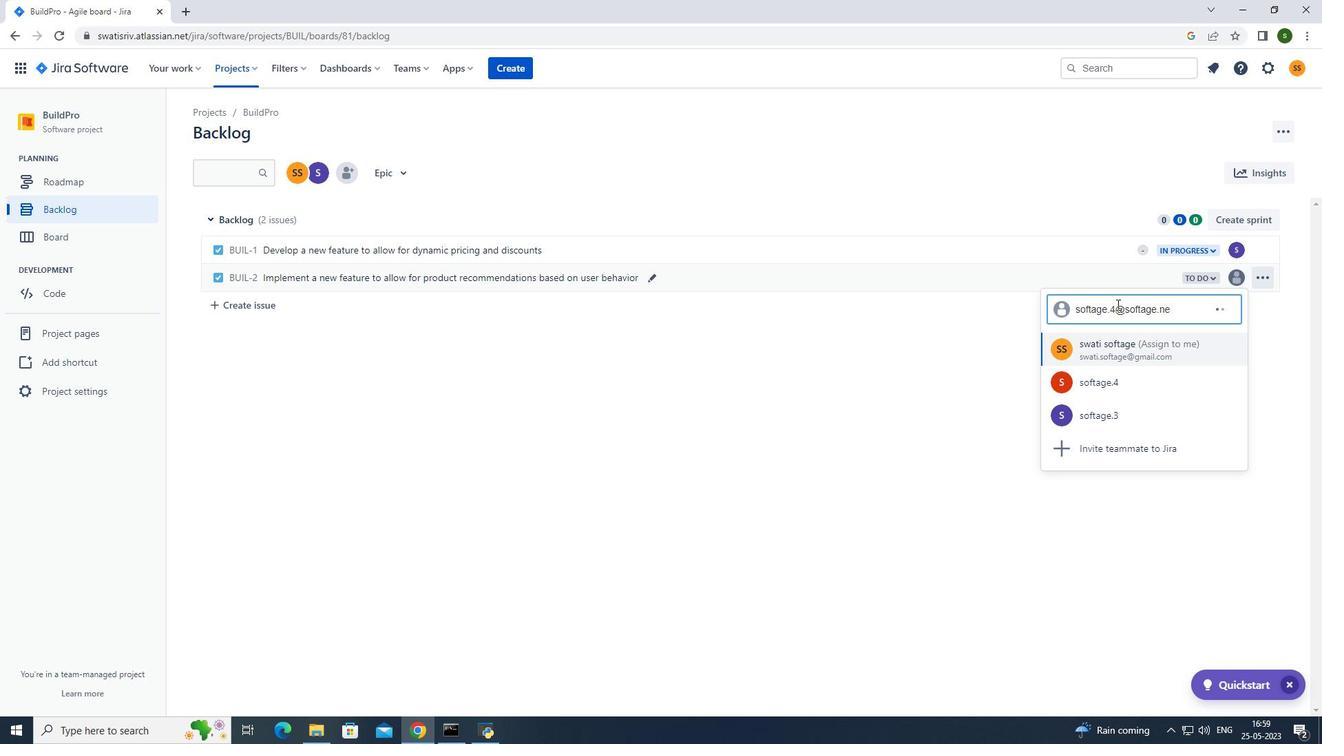 
Action: Mouse moved to (1116, 349)
Screenshot: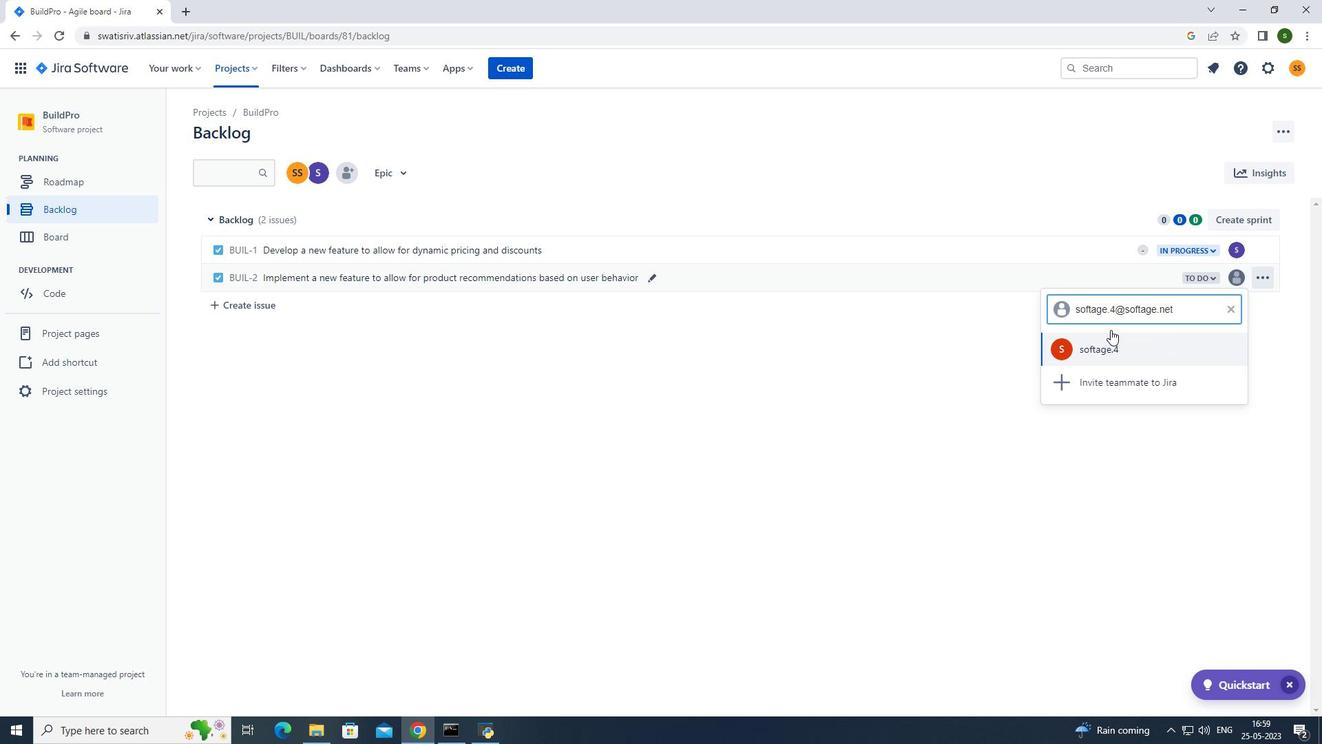 
Action: Mouse pressed left at (1116, 349)
Screenshot: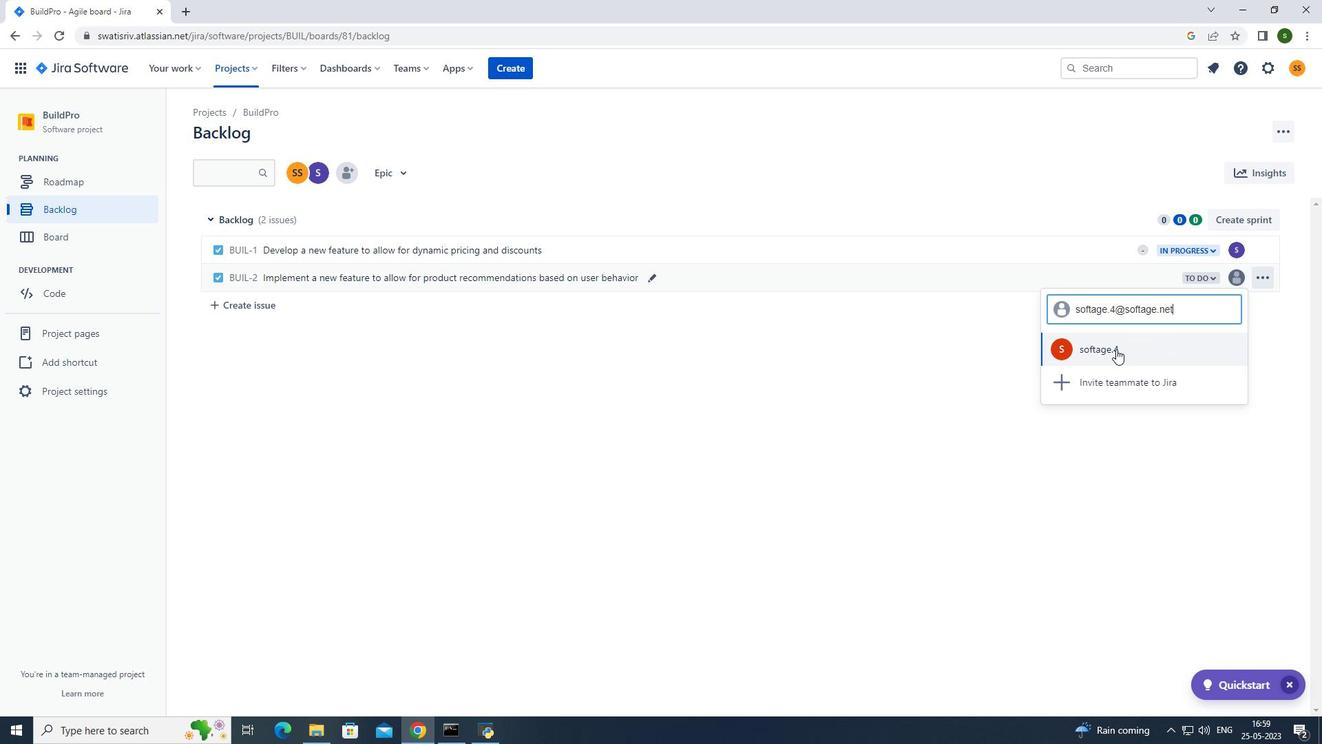 
Action: Mouse moved to (1202, 279)
Screenshot: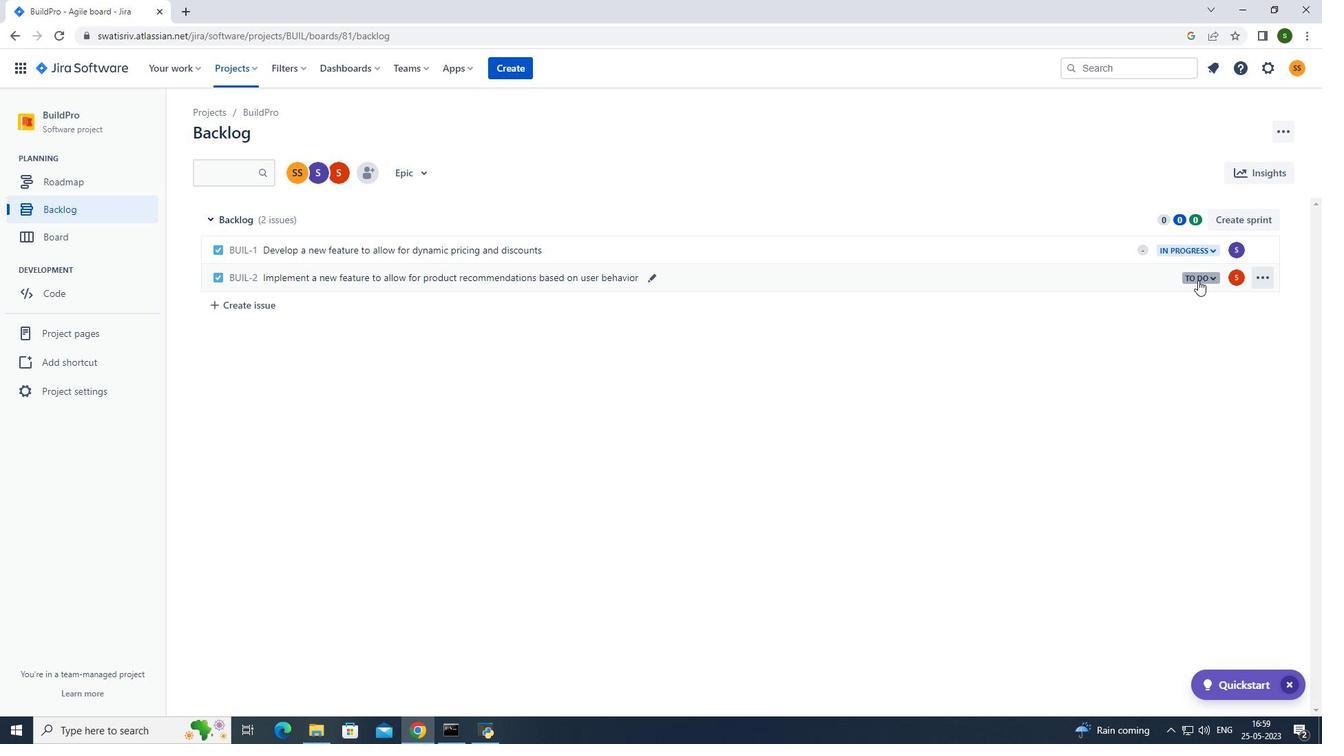 
Action: Mouse pressed left at (1202, 279)
Screenshot: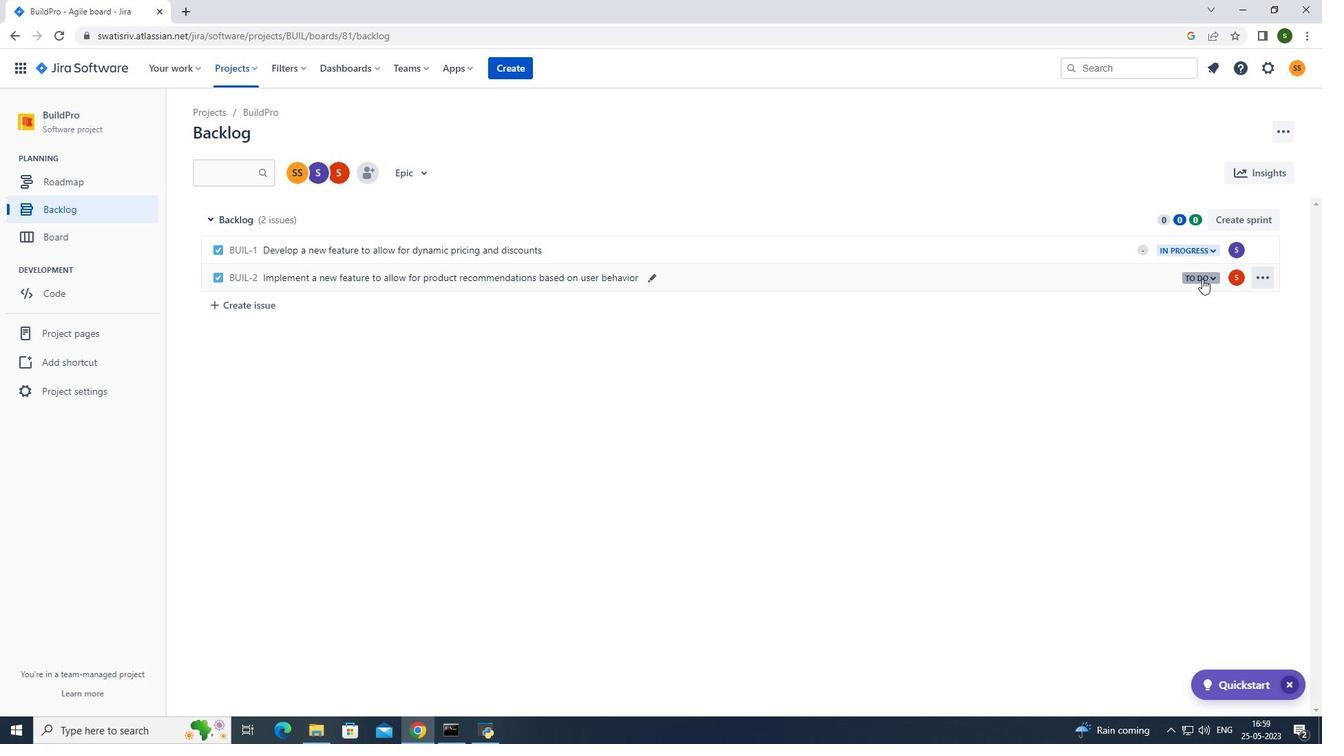 
Action: Mouse moved to (1180, 301)
Screenshot: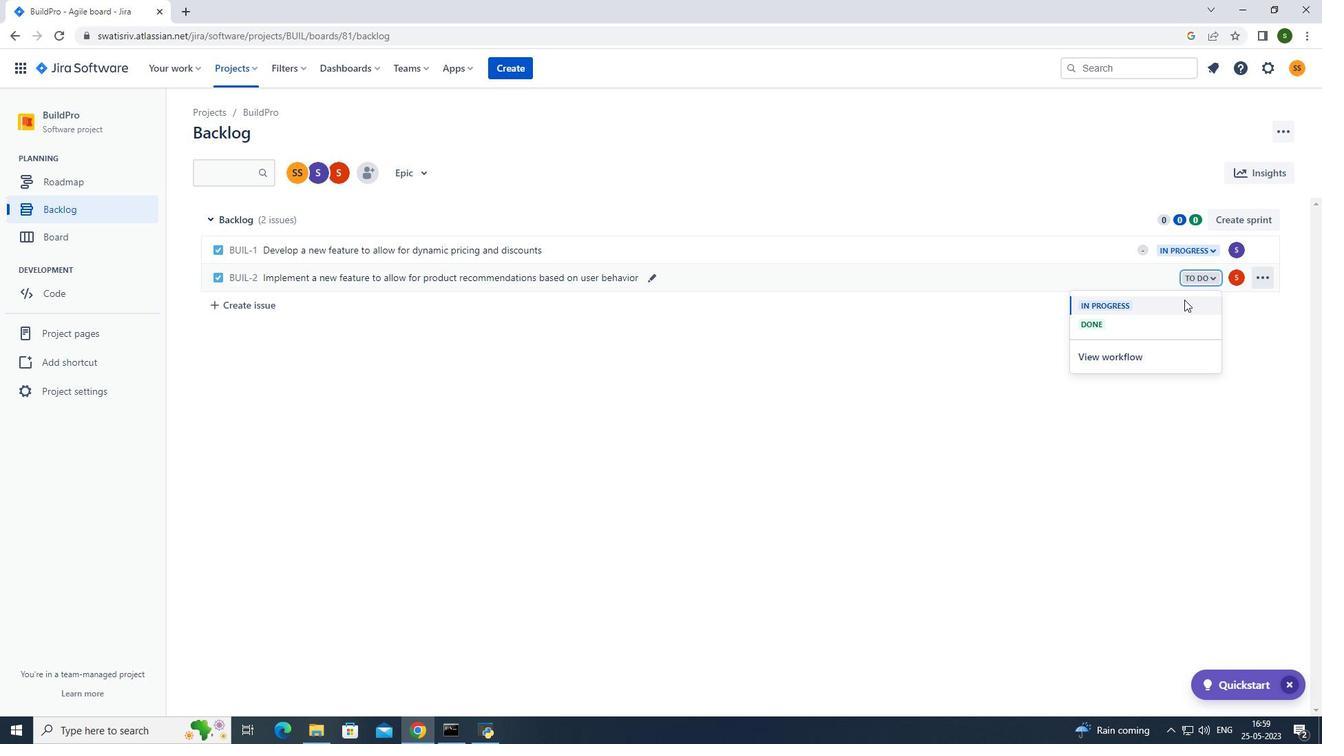 
Action: Mouse pressed left at (1180, 301)
Screenshot: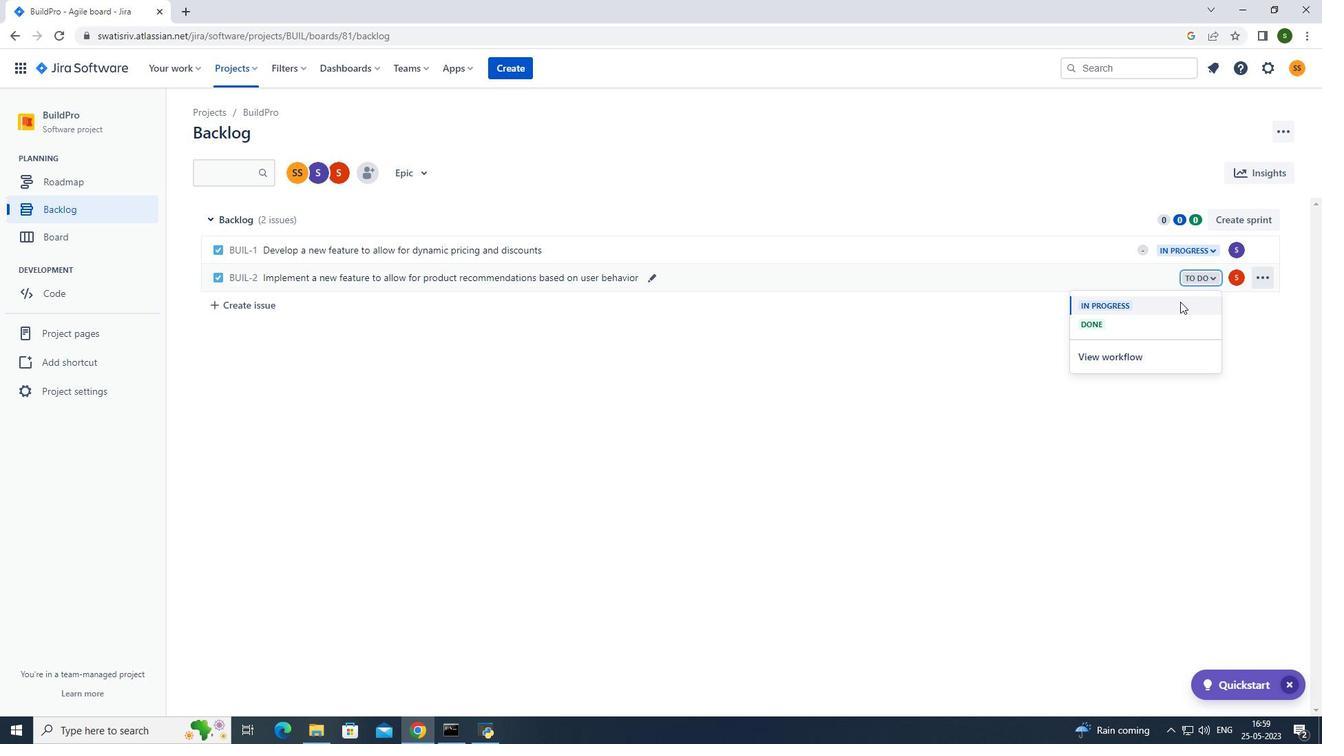 
Action: Mouse moved to (797, 169)
Screenshot: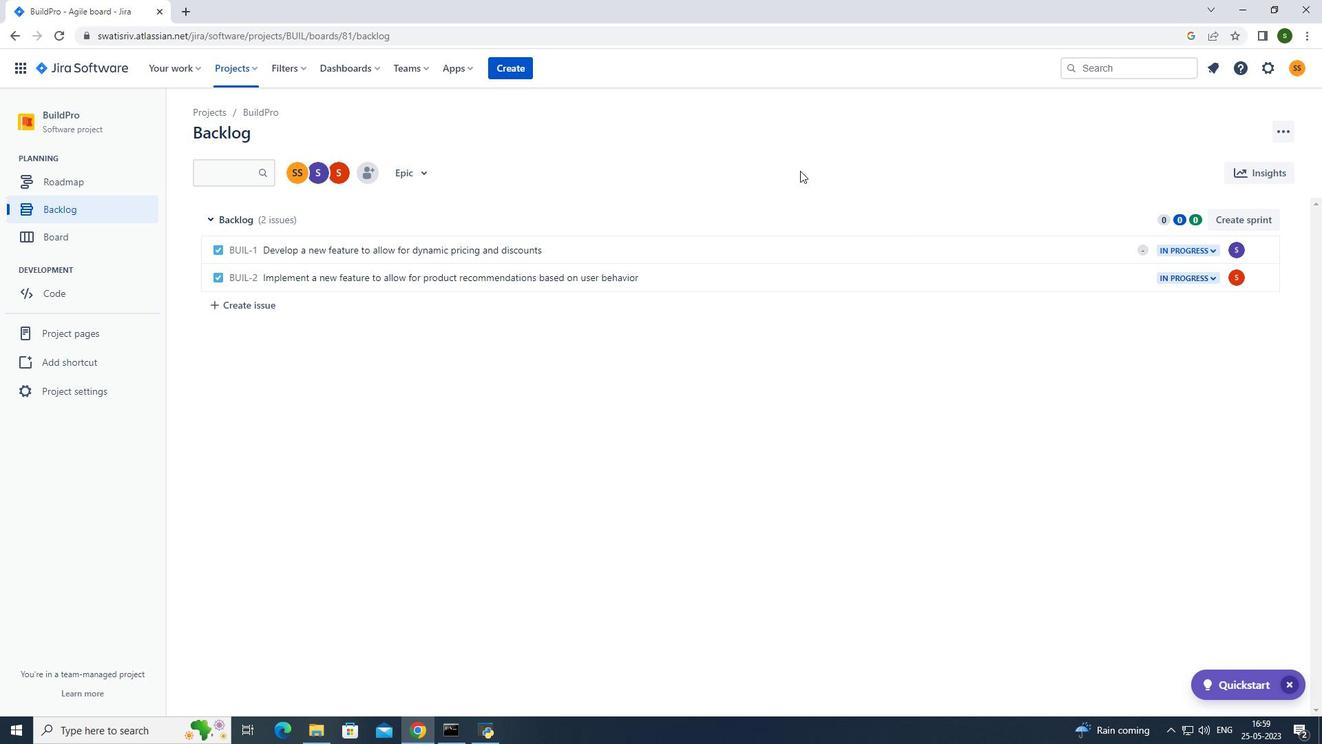 
